 Task: In Heading Arial with underline. Font size of heading  '18'Font style of data Calibri. Font size of data  9Alignment of headline & data Align center. Fill color in heading,  RedFont color of data Black Apply border in Data No BorderIn the sheet  Budget Analysis Templatebook
Action: Mouse moved to (48, 134)
Screenshot: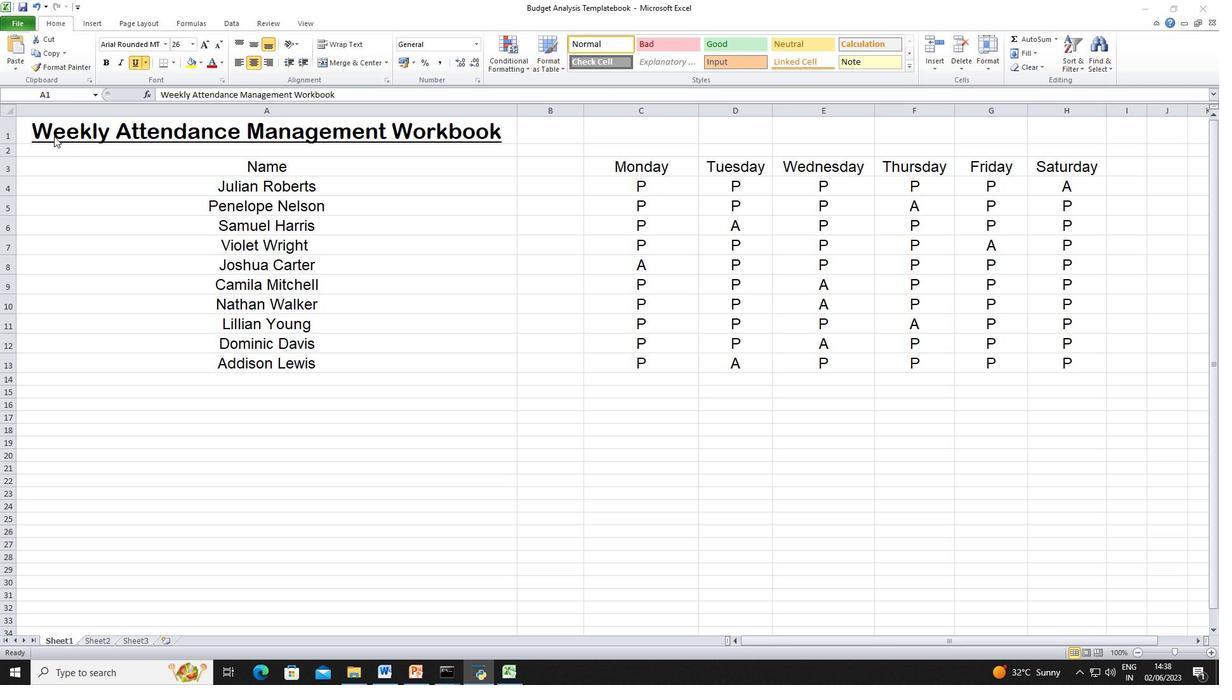 
Action: Mouse pressed left at (48, 134)
Screenshot: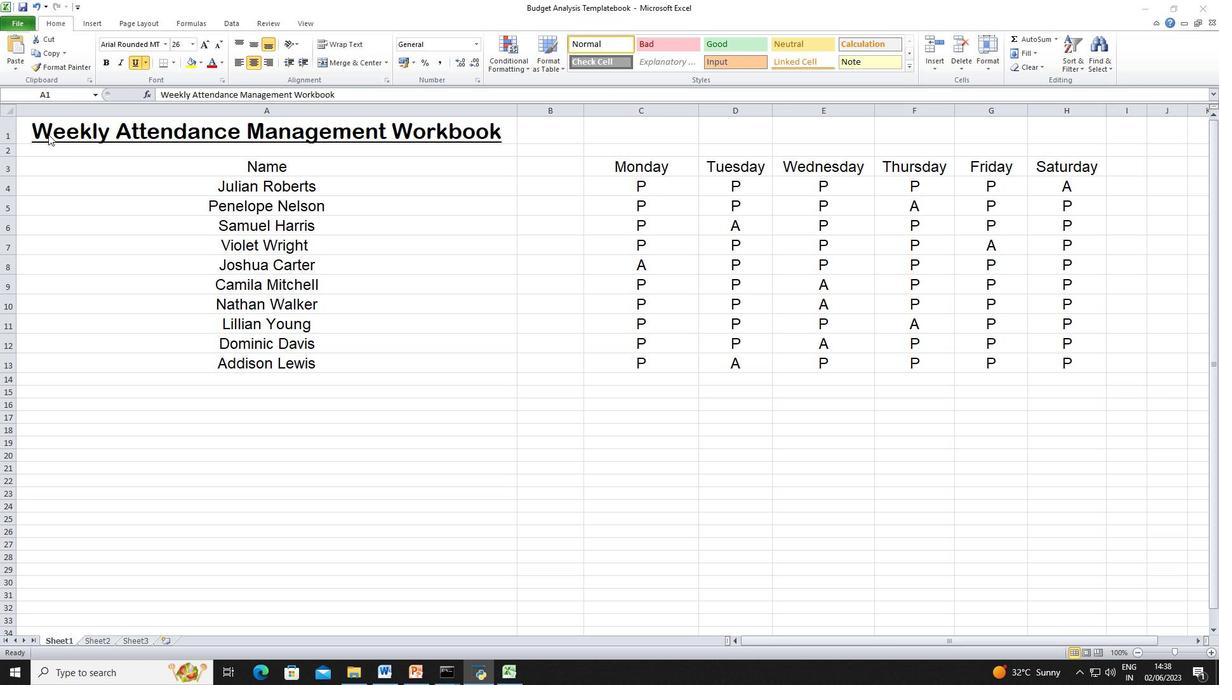 
Action: Mouse moved to (542, 130)
Screenshot: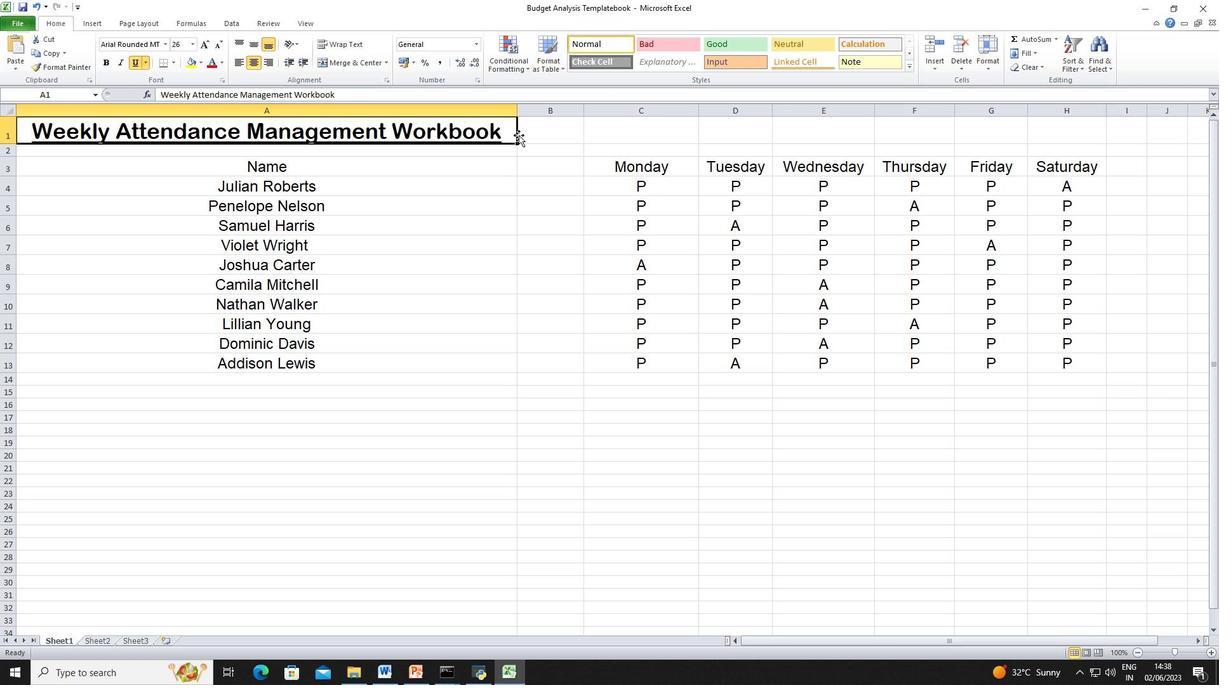 
Action: Mouse pressed left at (542, 130)
Screenshot: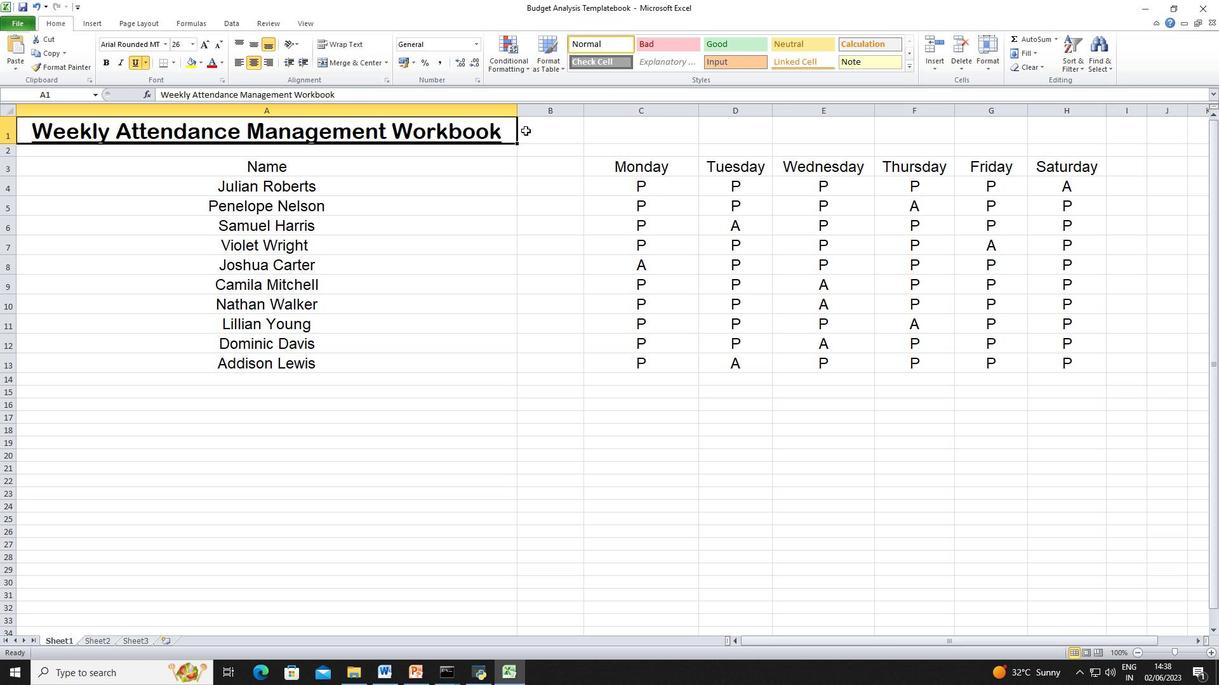 
Action: Mouse moved to (510, 133)
Screenshot: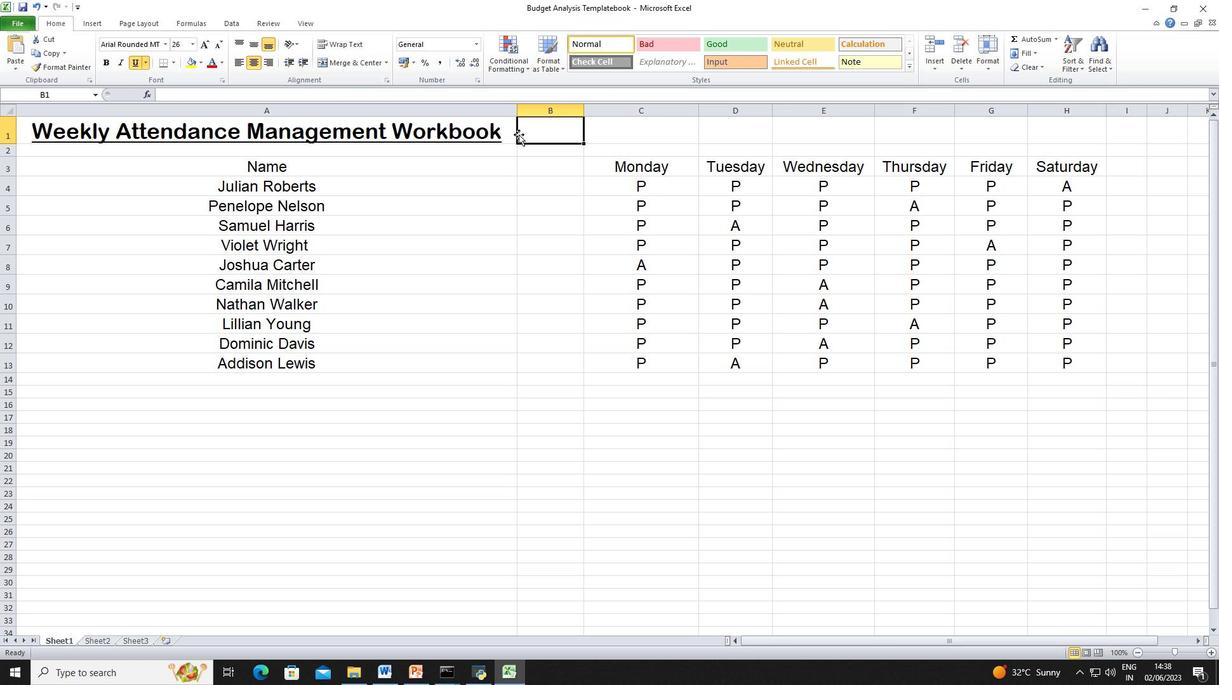 
Action: Mouse pressed left at (510, 133)
Screenshot: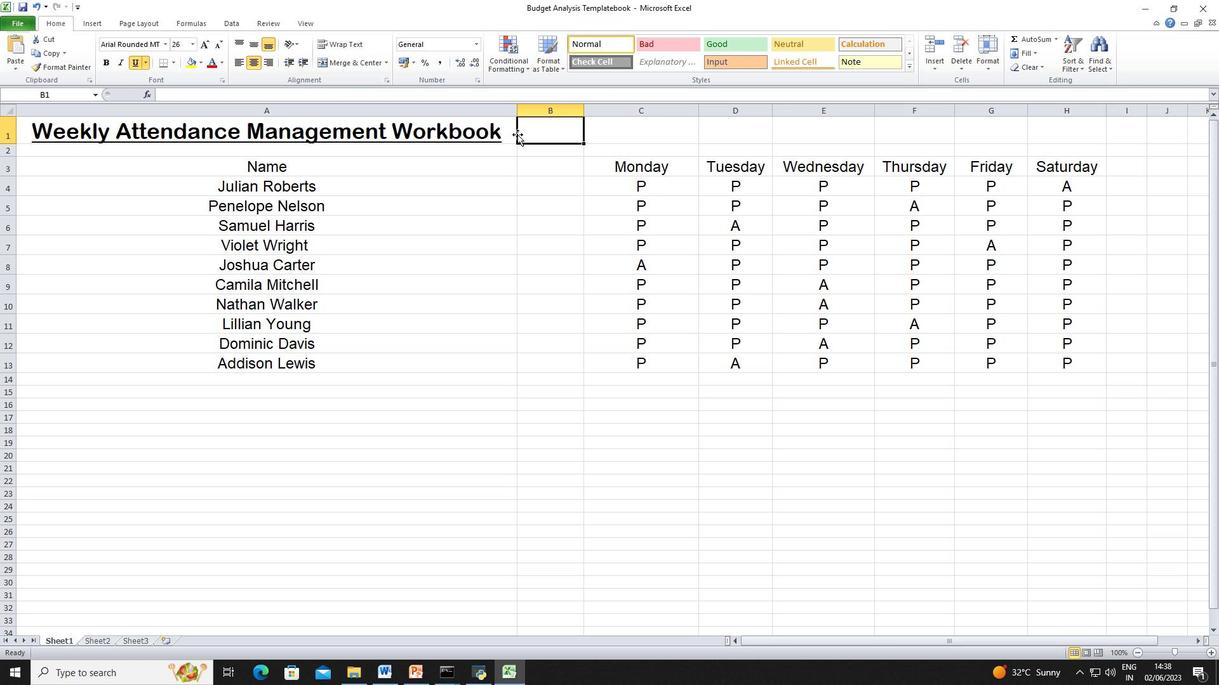 
Action: Mouse moved to (497, 131)
Screenshot: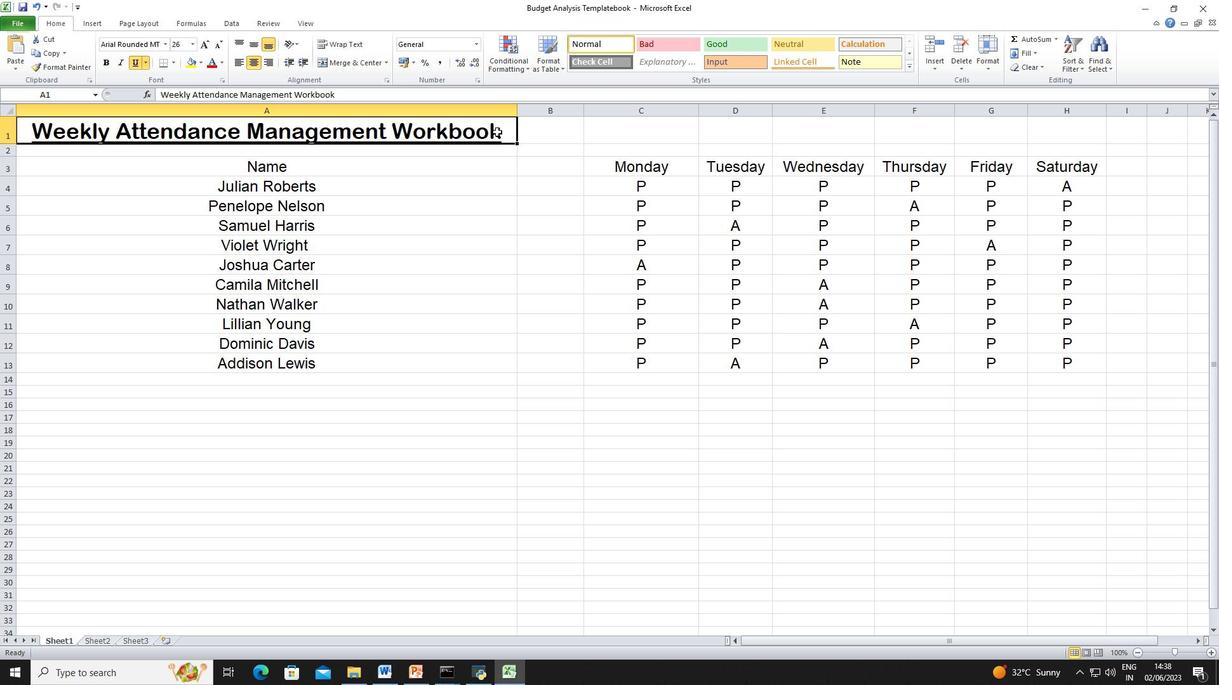 
Action: Mouse pressed left at (497, 131)
Screenshot: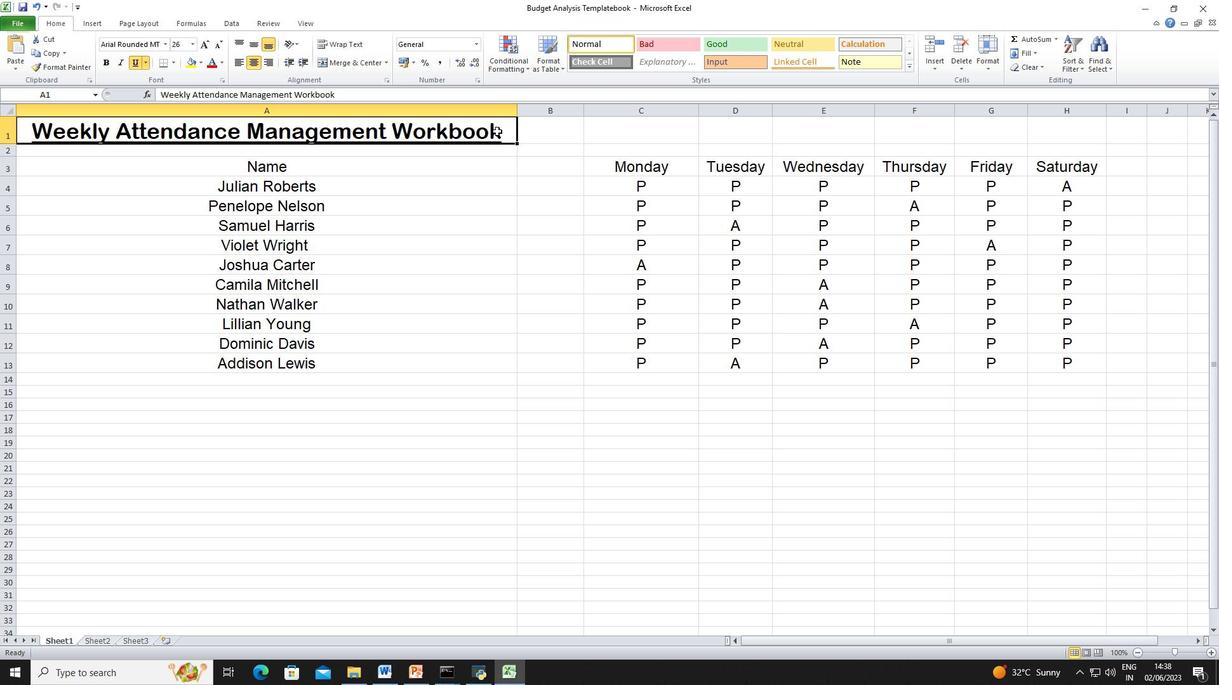 
Action: Mouse moved to (137, 63)
Screenshot: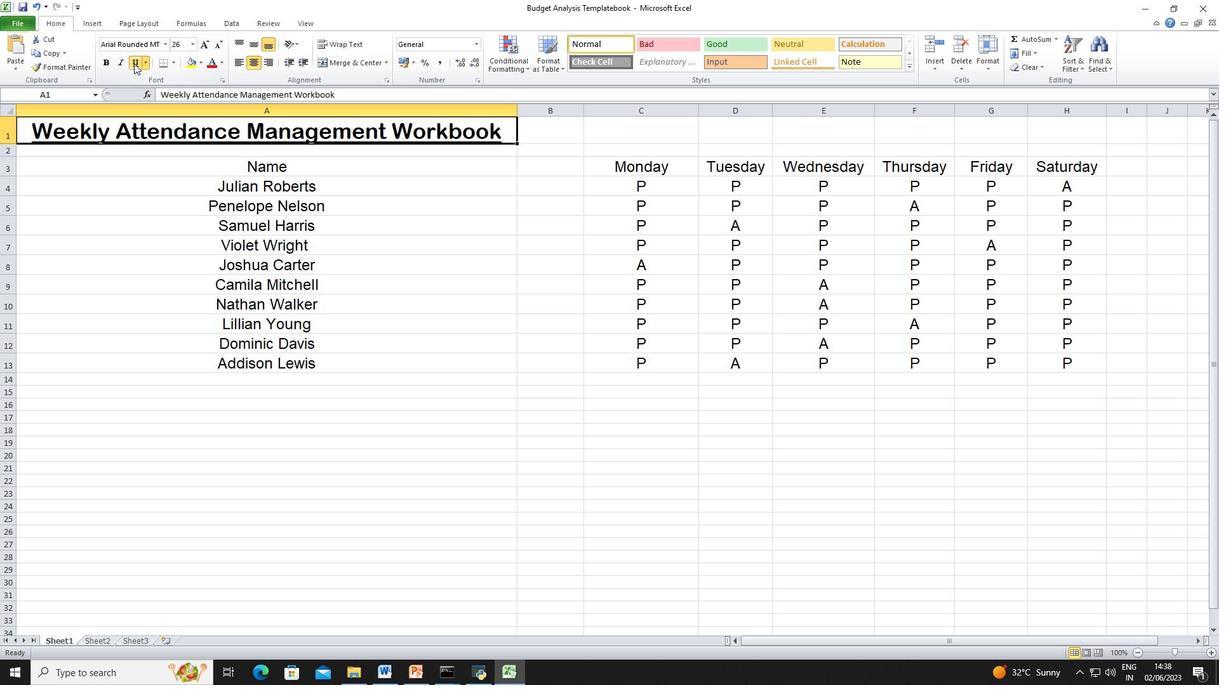 
Action: Mouse pressed left at (137, 63)
Screenshot: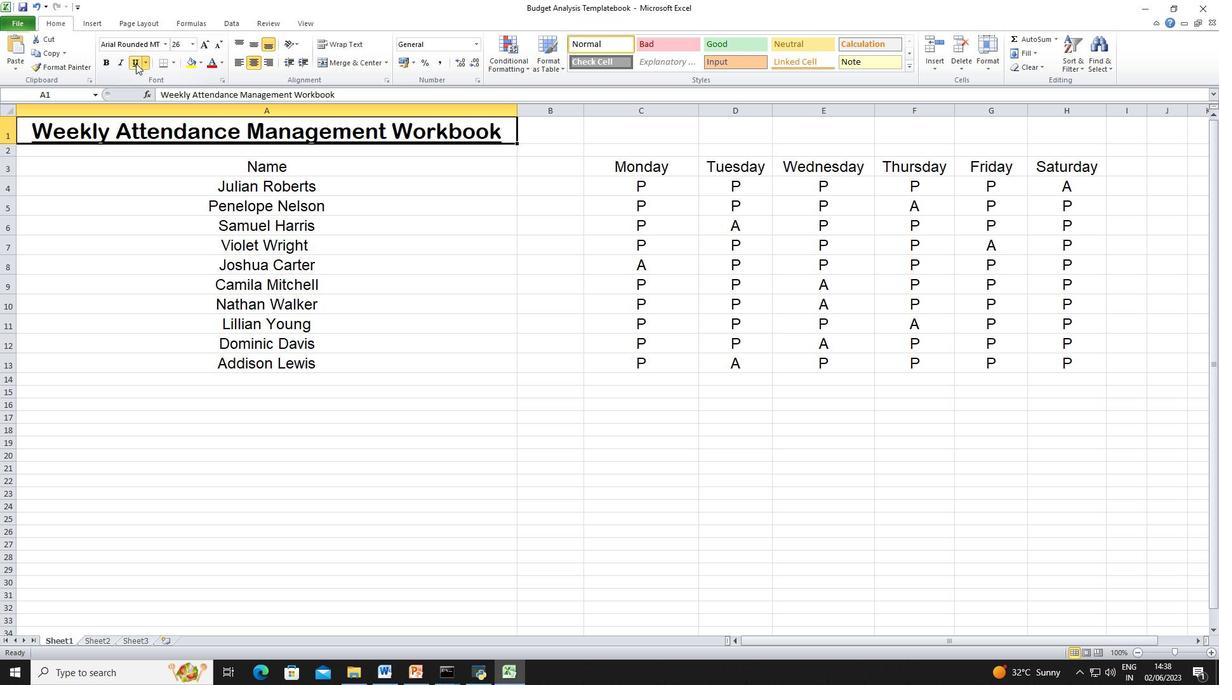 
Action: Mouse pressed left at (137, 63)
Screenshot: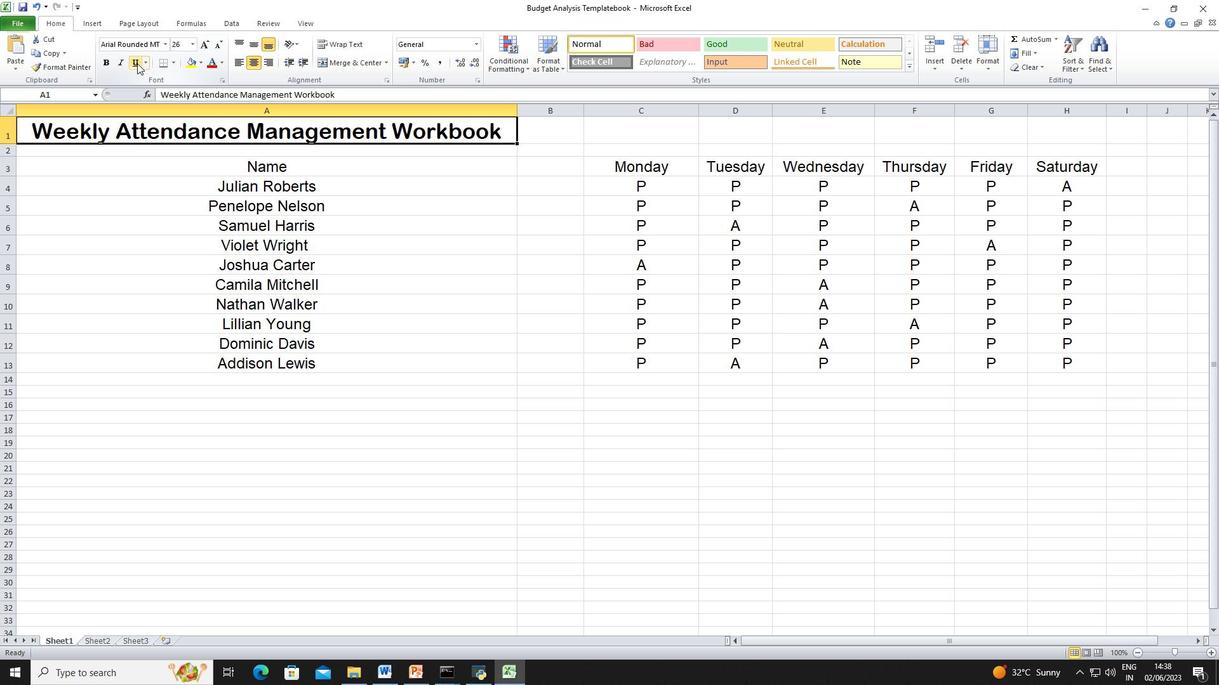
Action: Mouse moved to (195, 40)
Screenshot: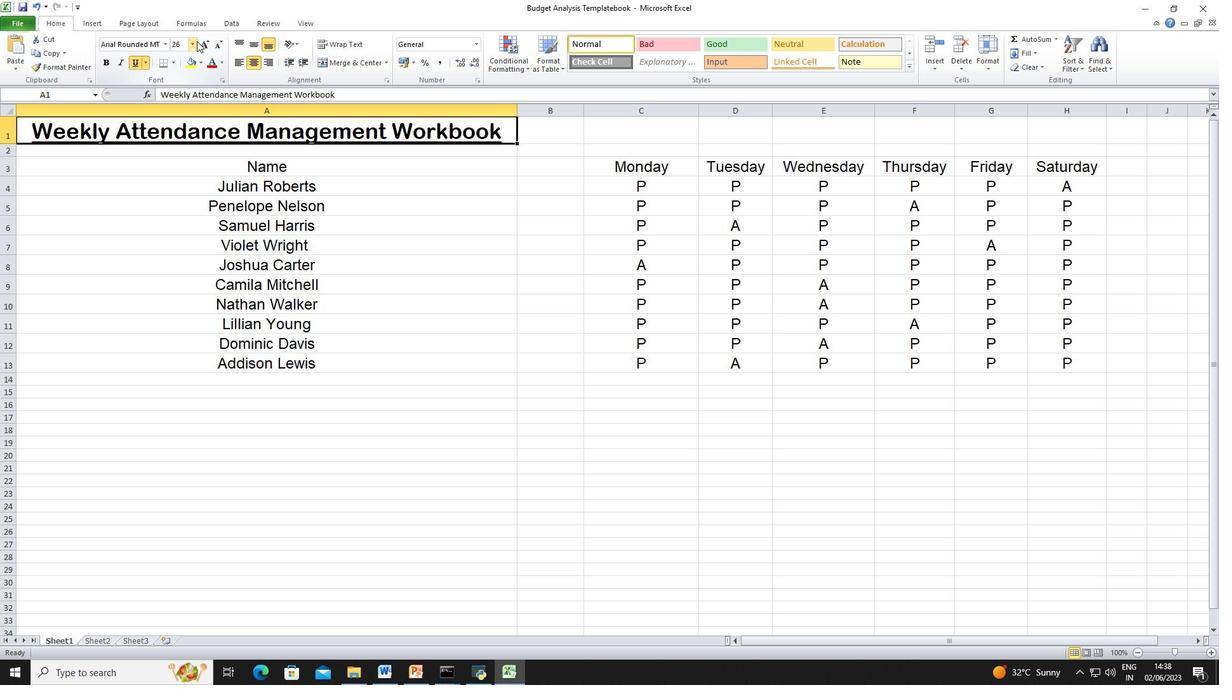 
Action: Mouse pressed left at (195, 40)
Screenshot: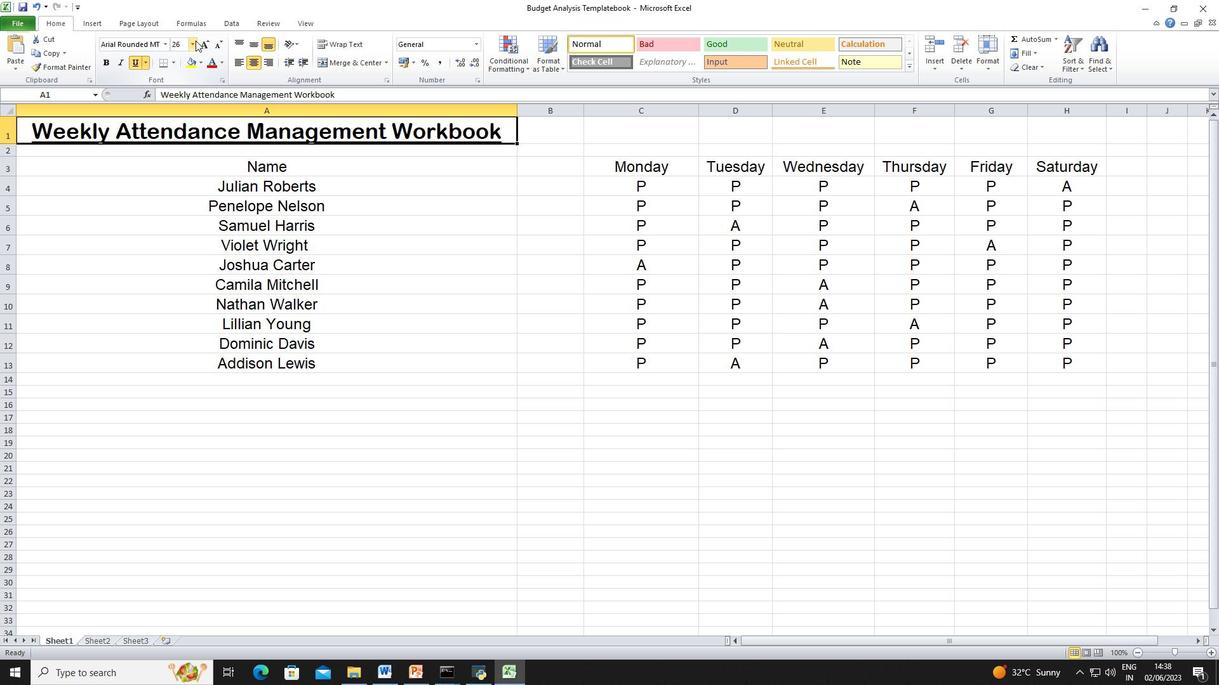 
Action: Mouse moved to (181, 132)
Screenshot: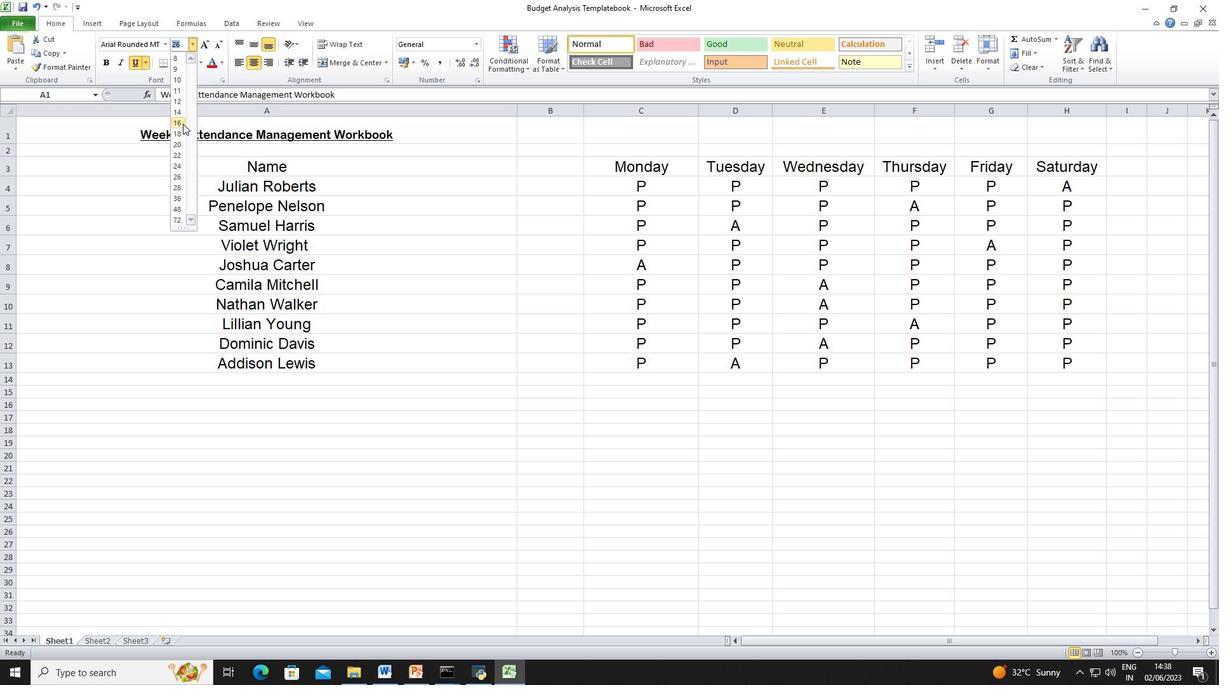 
Action: Mouse pressed left at (181, 132)
Screenshot: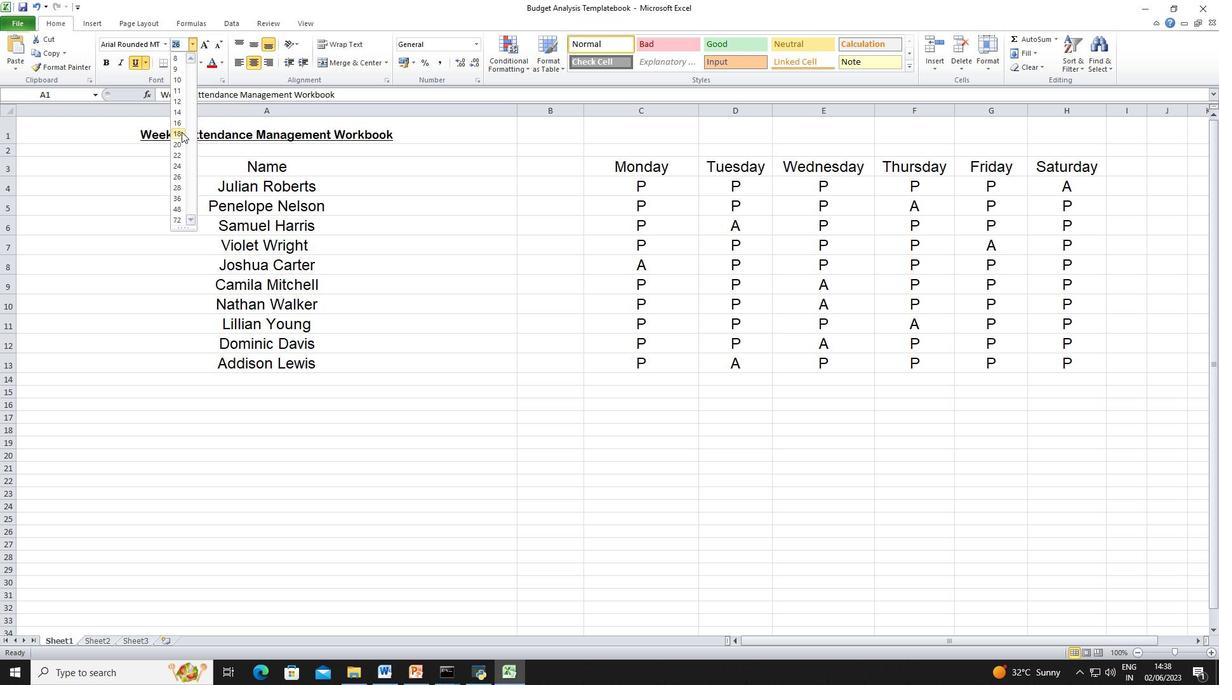 
Action: Mouse moved to (161, 42)
Screenshot: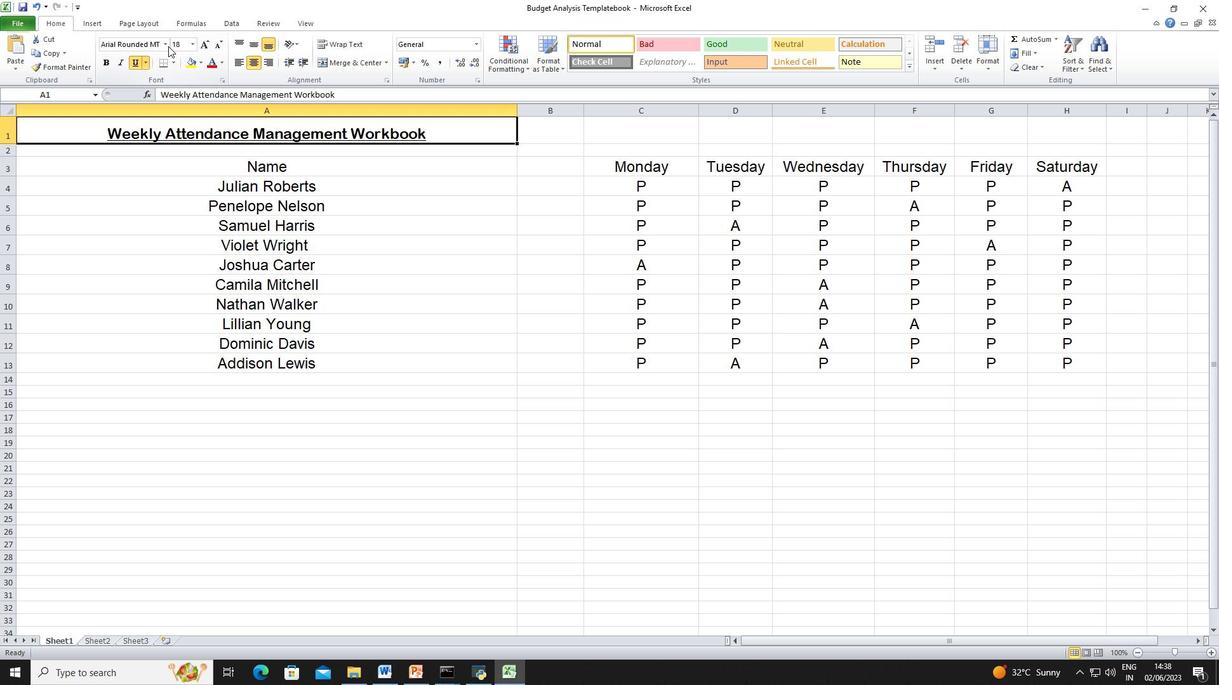 
Action: Mouse pressed left at (161, 42)
Screenshot: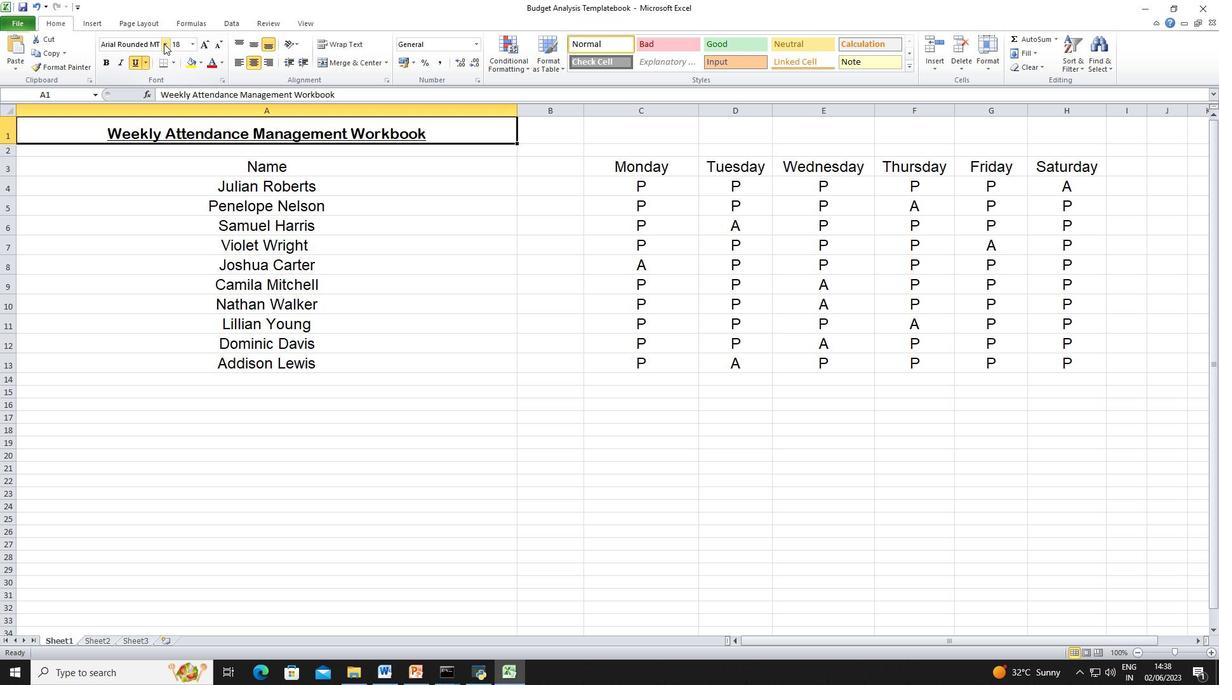 
Action: Mouse moved to (146, 89)
Screenshot: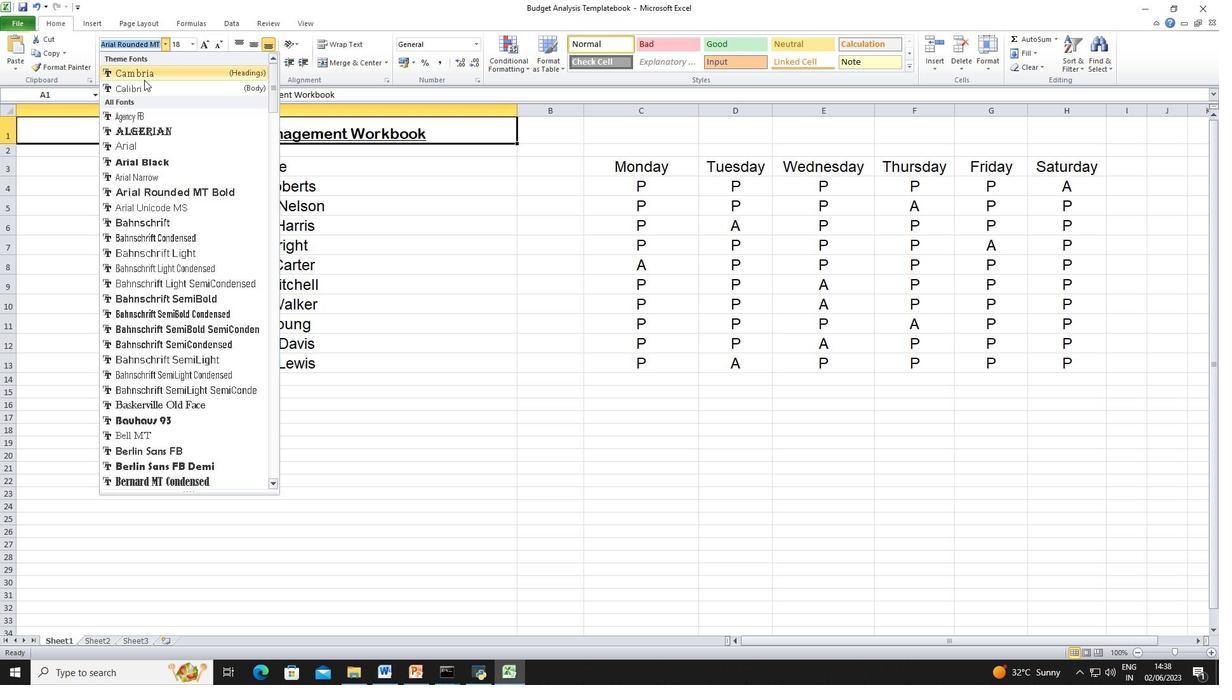 
Action: Mouse pressed left at (146, 89)
Screenshot: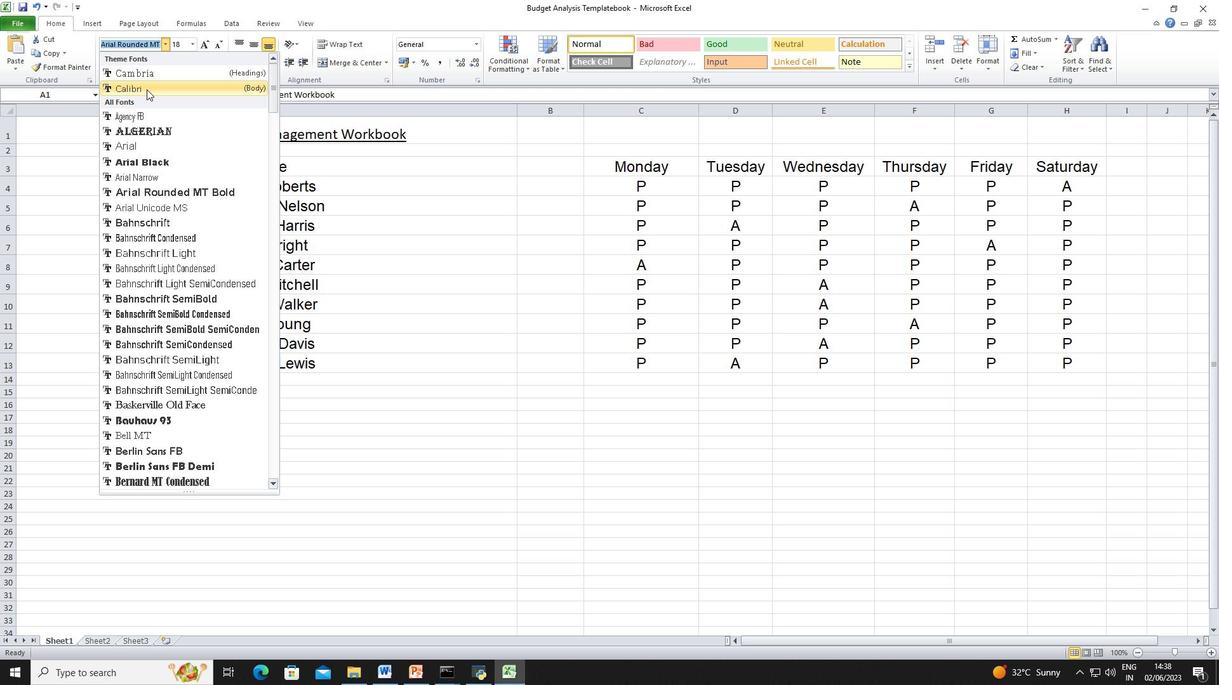 
Action: Mouse moved to (203, 168)
Screenshot: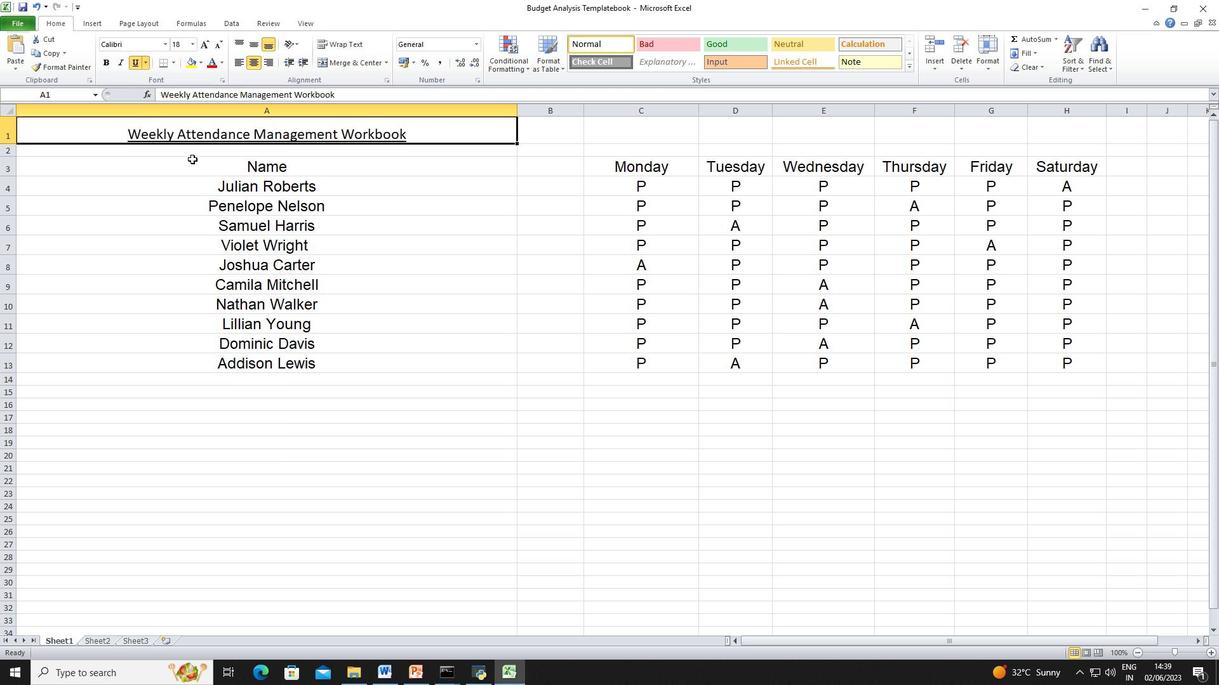 
Action: Mouse pressed left at (203, 168)
Screenshot: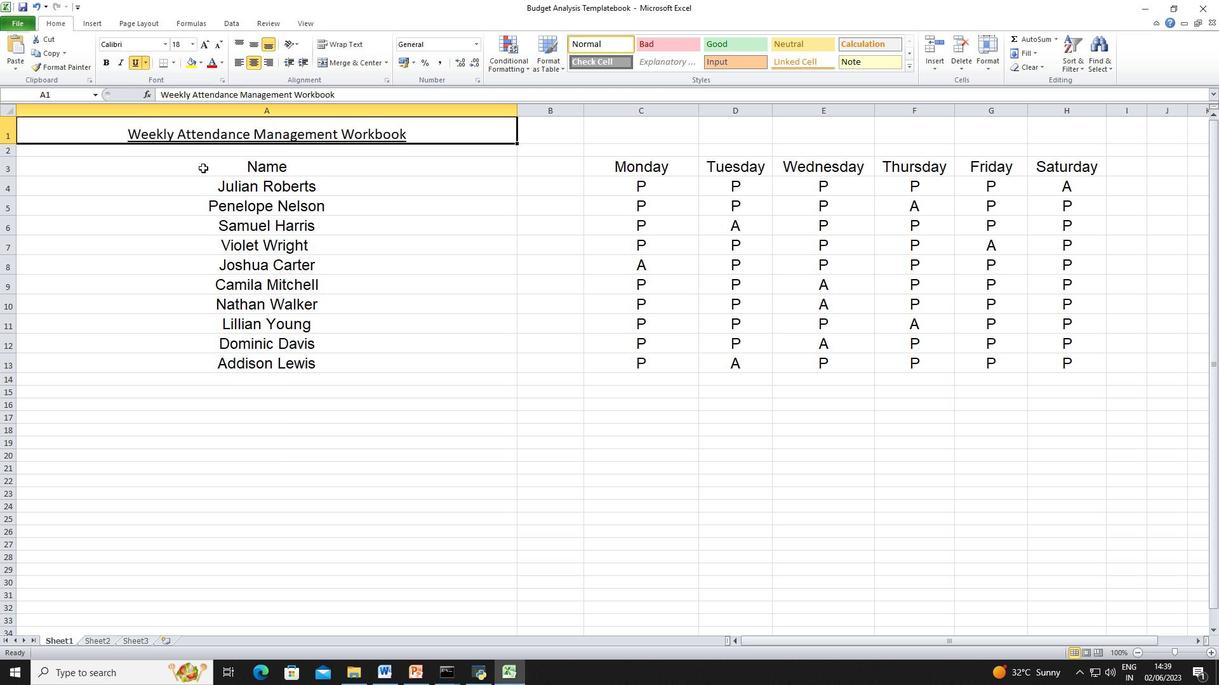 
Action: Mouse moved to (189, 49)
Screenshot: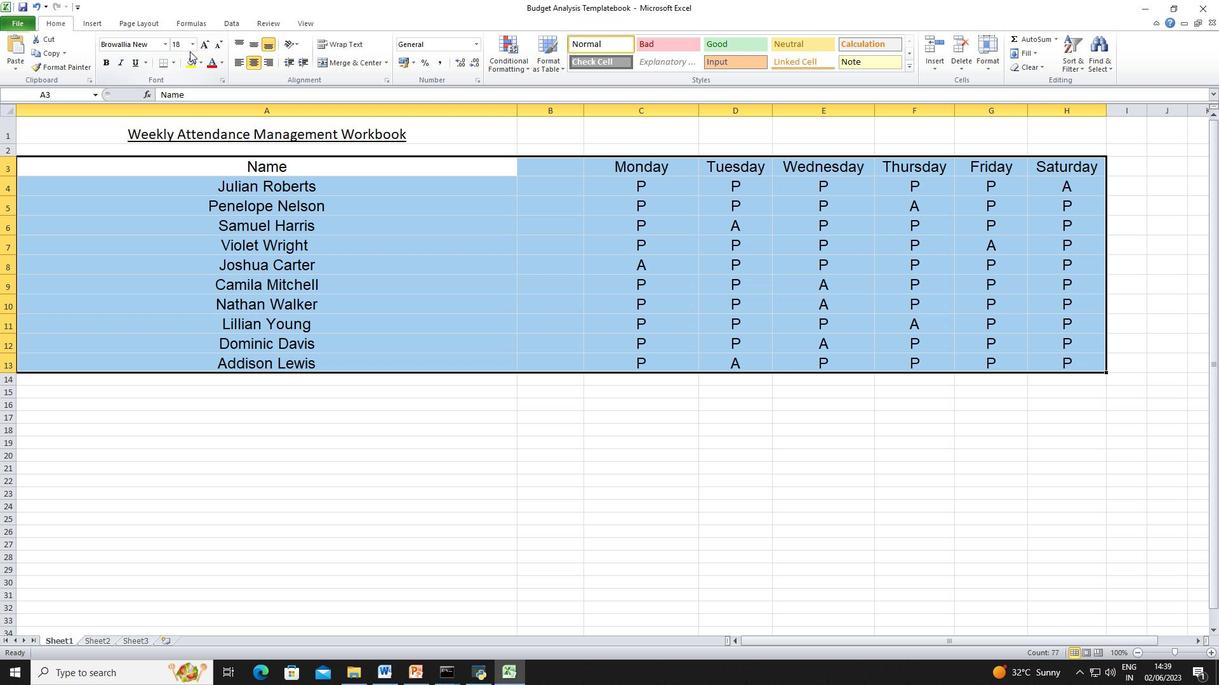 
Action: Mouse pressed left at (189, 49)
Screenshot: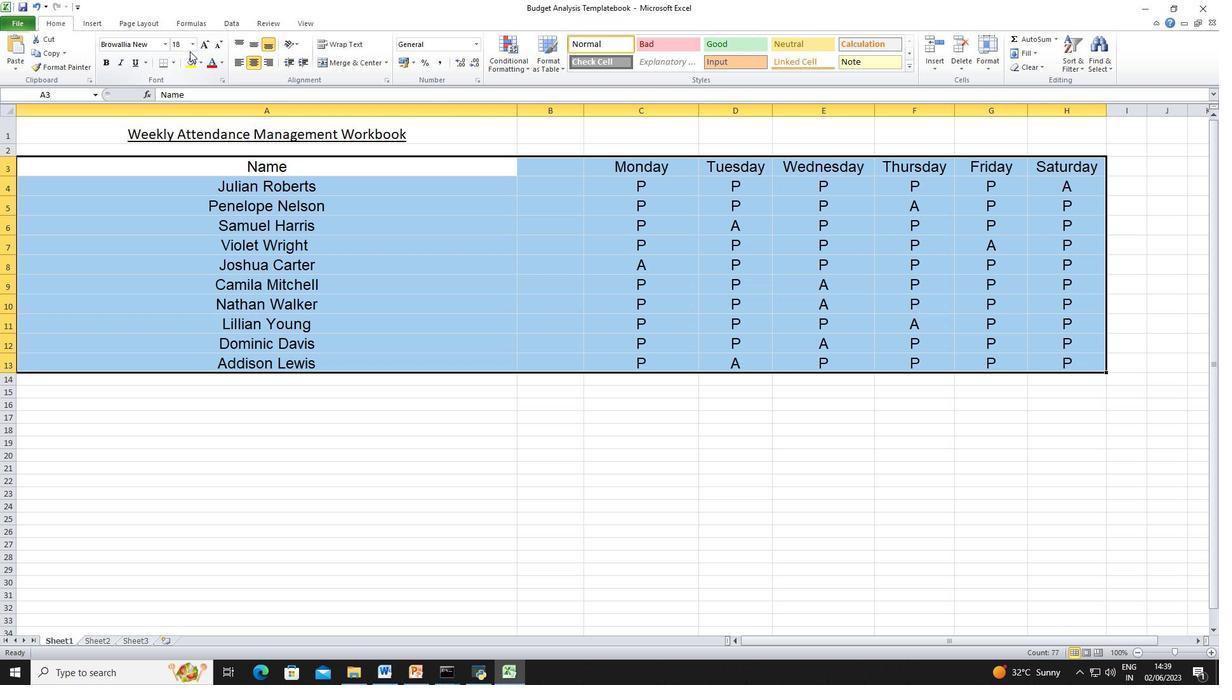 
Action: Mouse moved to (174, 72)
Screenshot: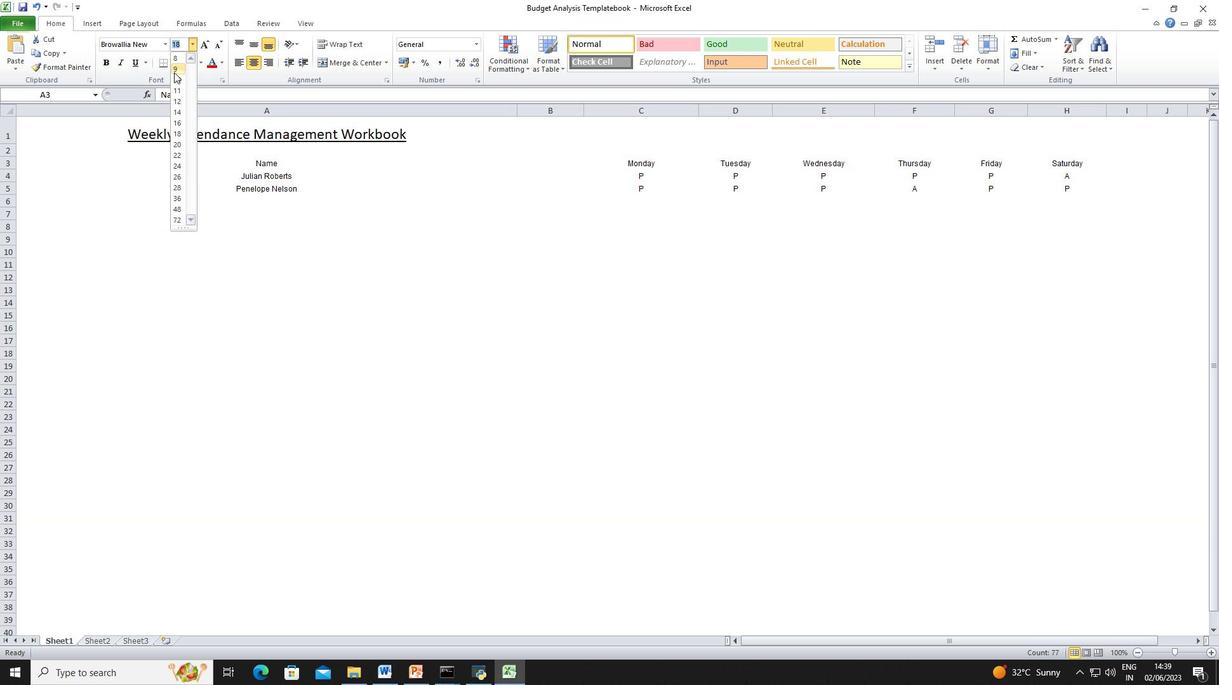
Action: Mouse pressed left at (174, 72)
Screenshot: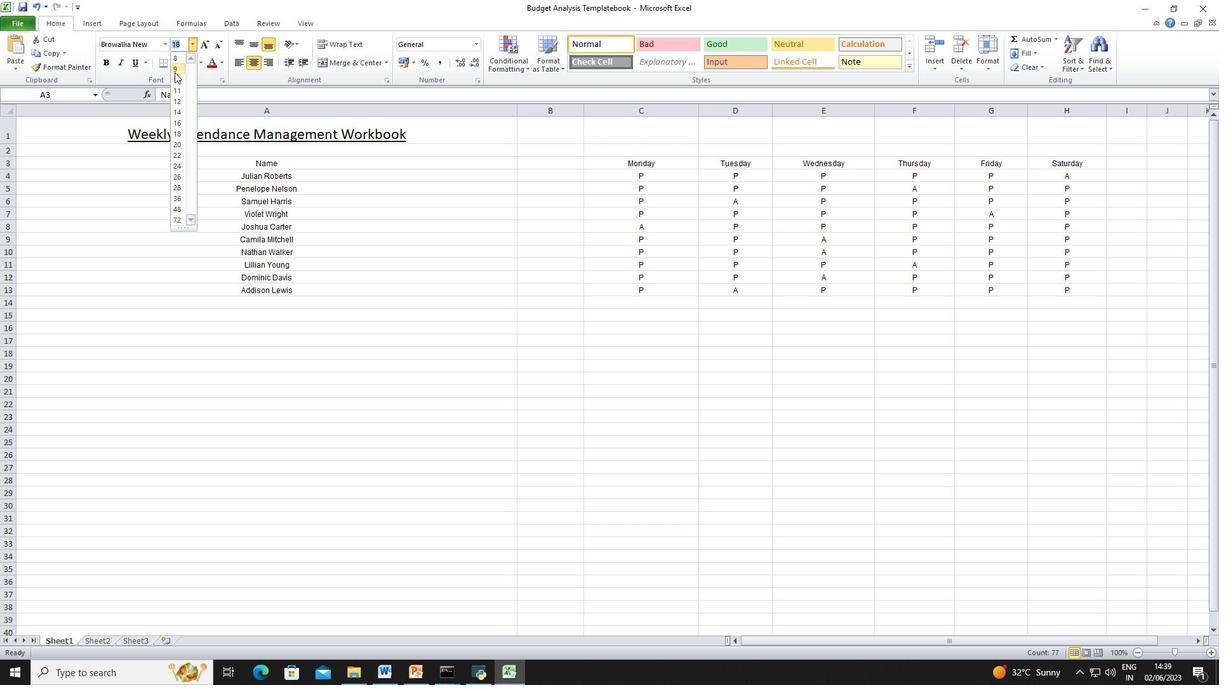 
Action: Mouse moved to (253, 61)
Screenshot: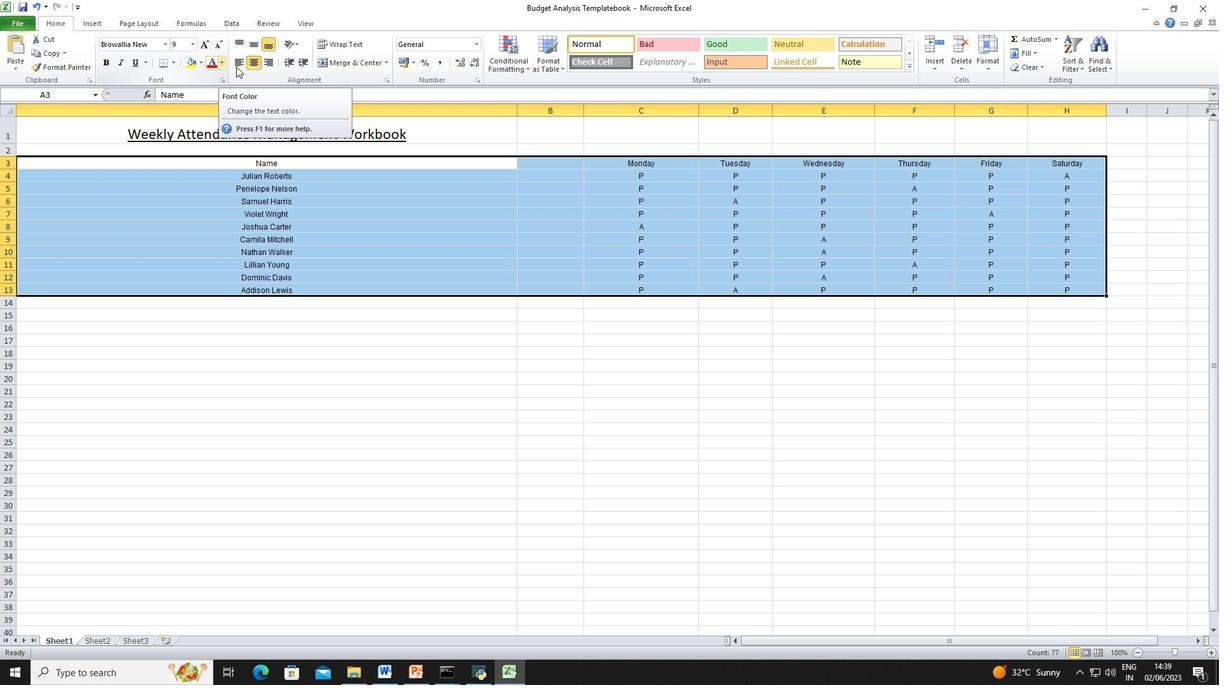 
Action: Mouse pressed left at (253, 61)
Screenshot: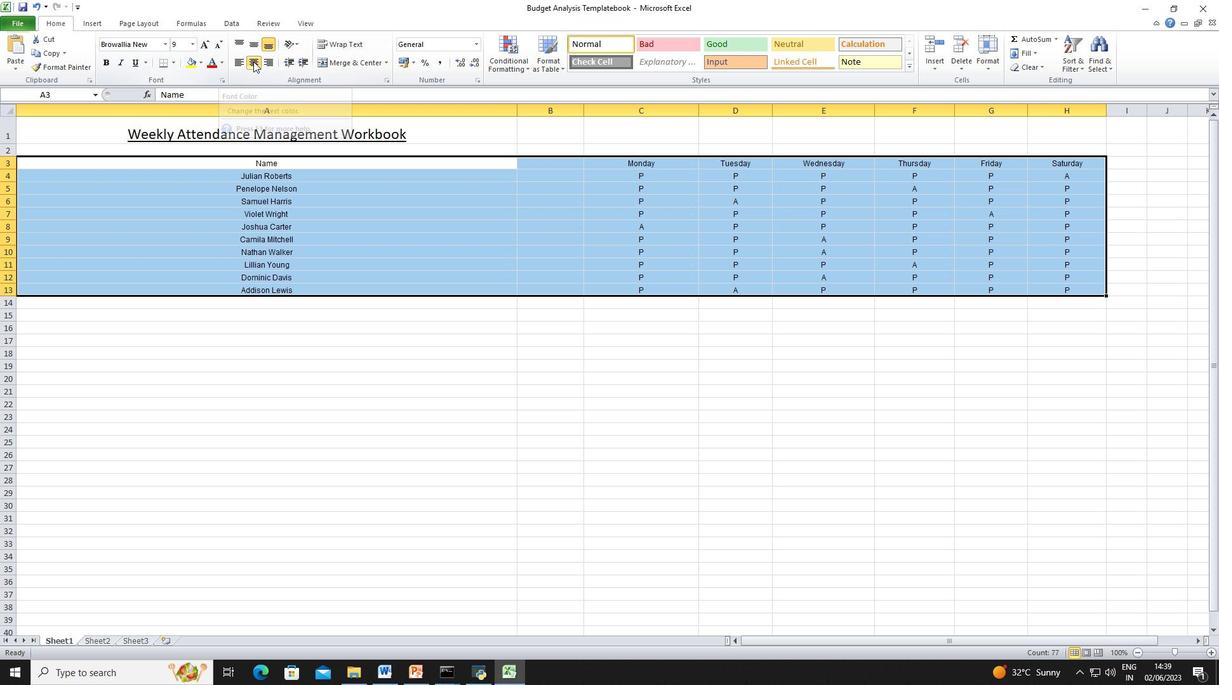 
Action: Mouse pressed left at (253, 61)
Screenshot: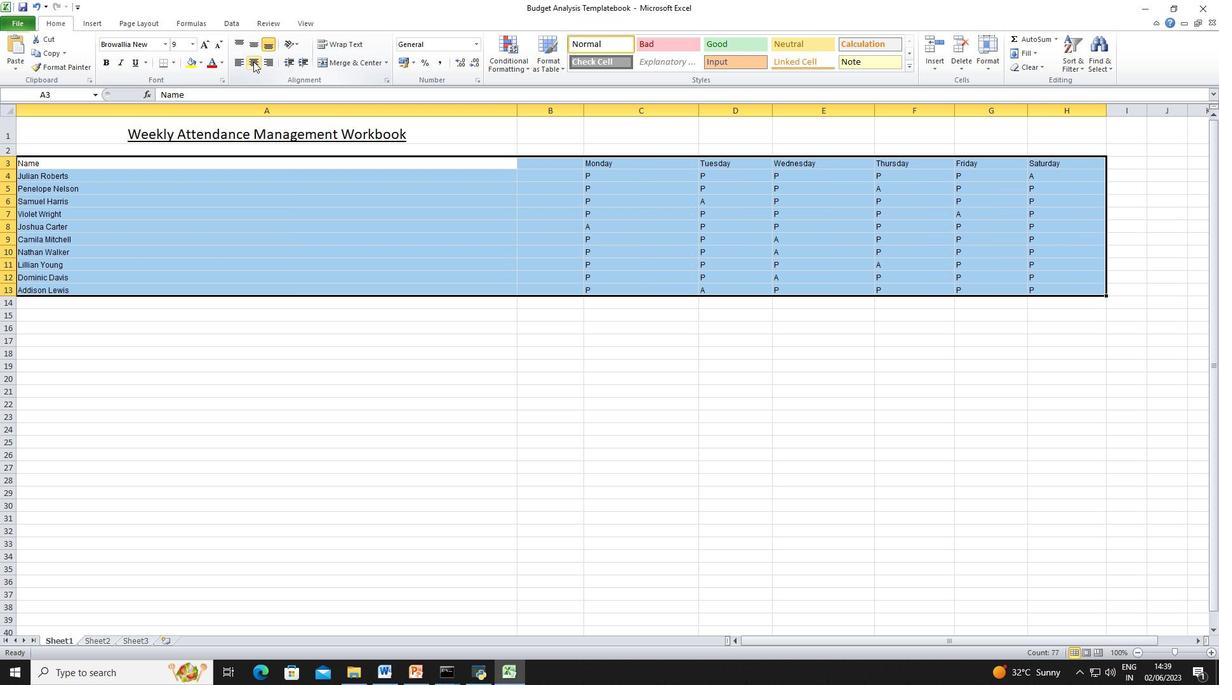
Action: Mouse moved to (90, 128)
Screenshot: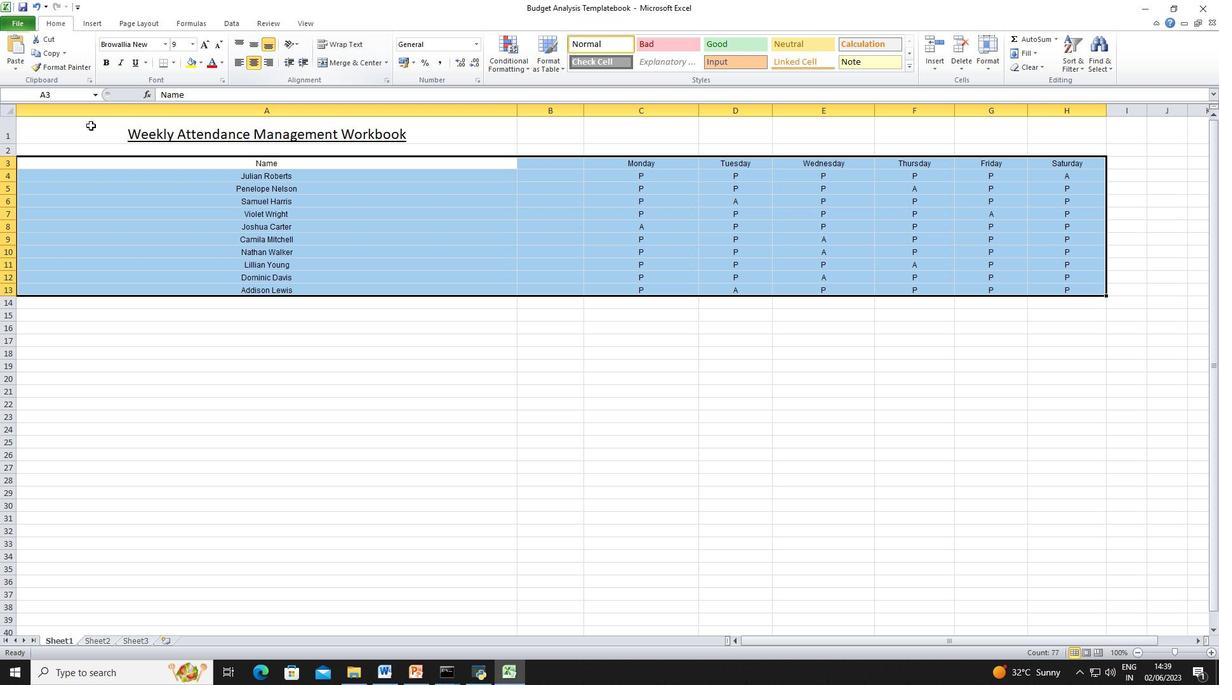 
Action: Mouse pressed left at (90, 128)
Screenshot: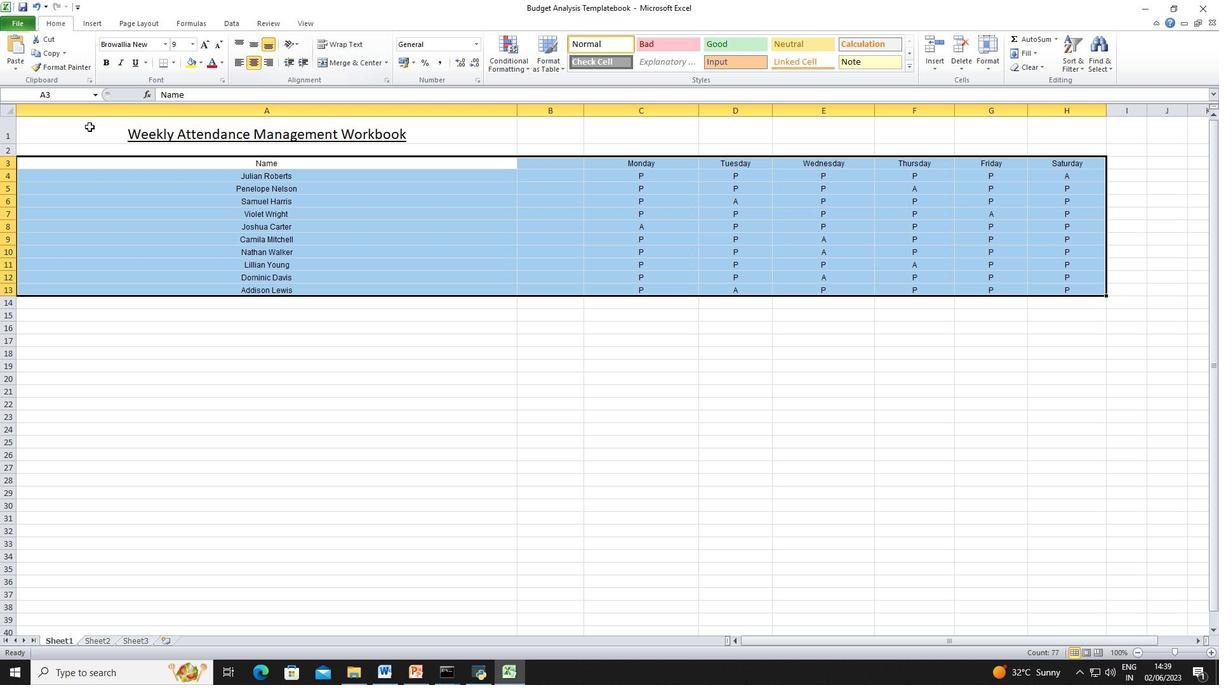 
Action: Mouse moved to (252, 63)
Screenshot: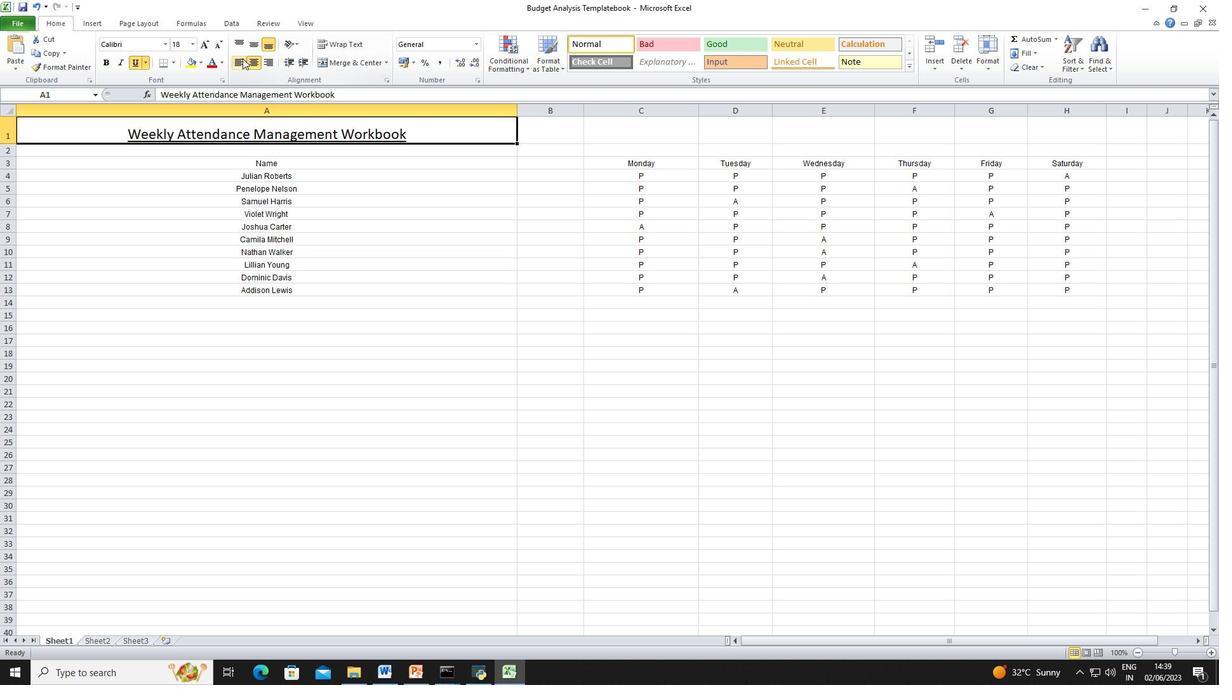 
Action: Mouse pressed left at (252, 63)
Screenshot: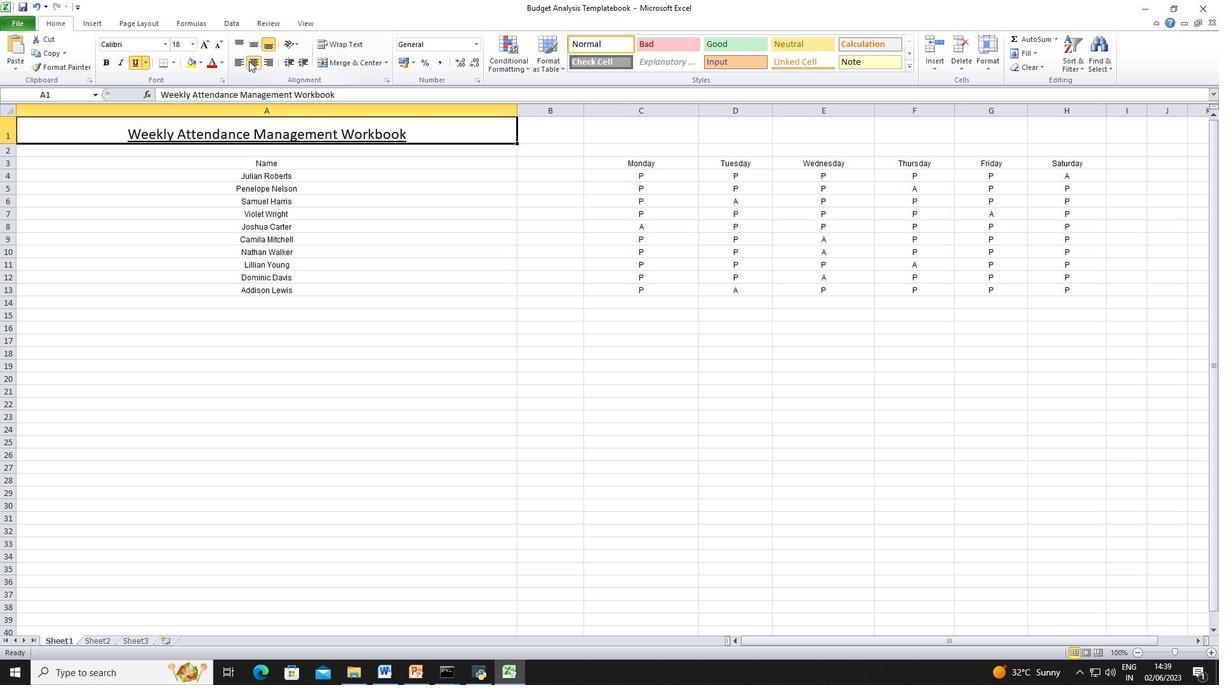 
Action: Mouse pressed left at (252, 63)
Screenshot: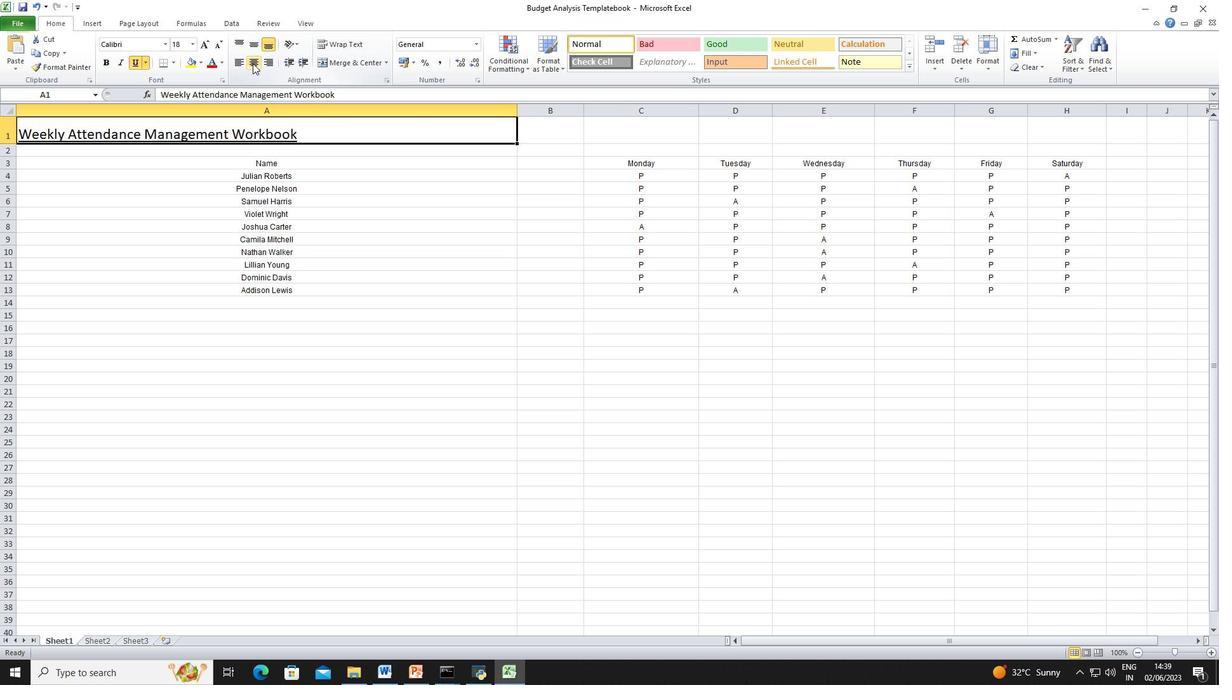 
Action: Mouse moved to (222, 64)
Screenshot: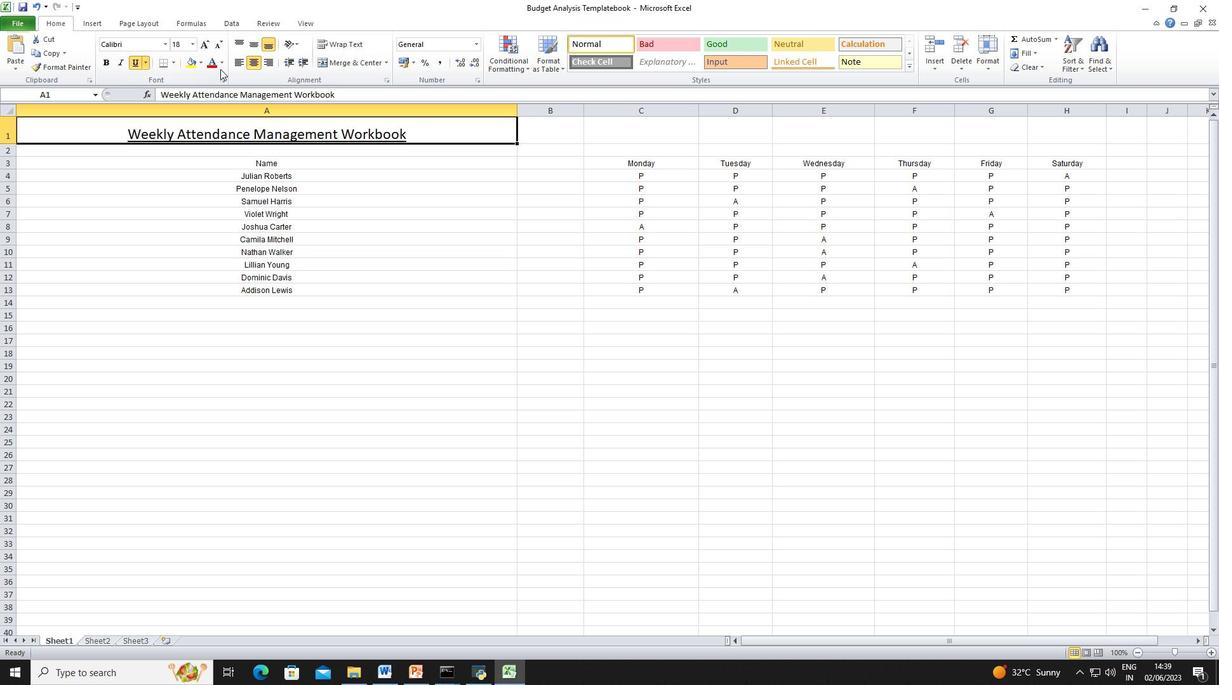 
Action: Mouse pressed left at (222, 64)
Screenshot: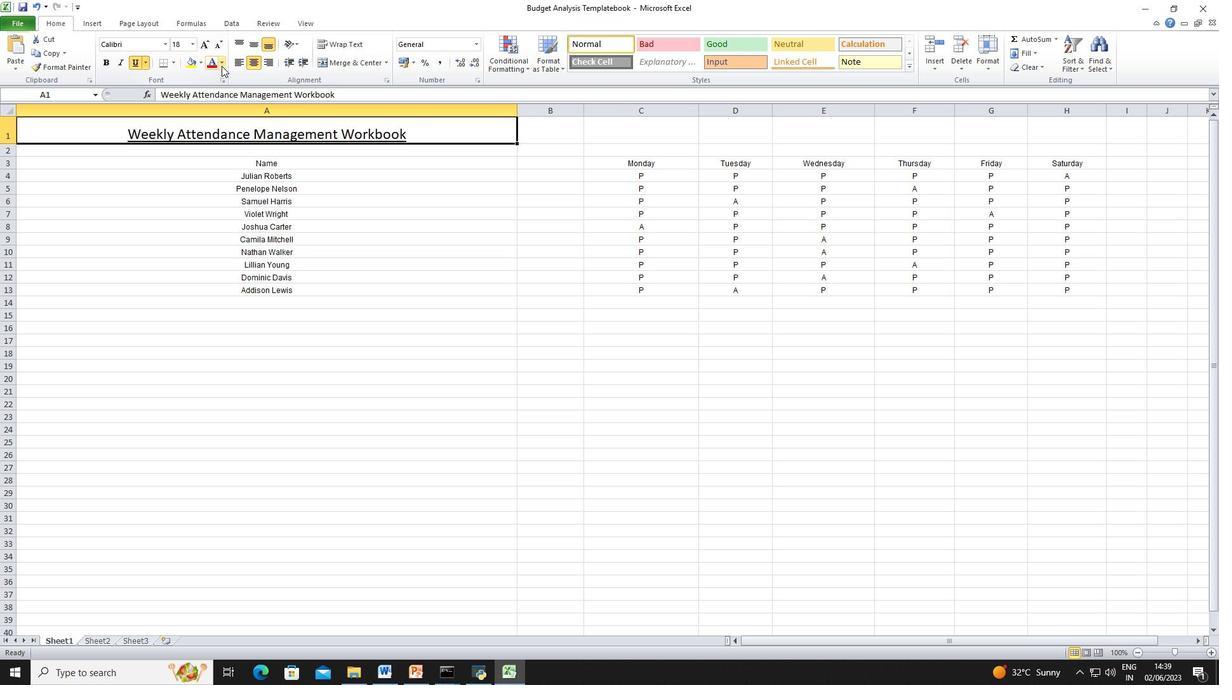 
Action: Mouse moved to (220, 168)
Screenshot: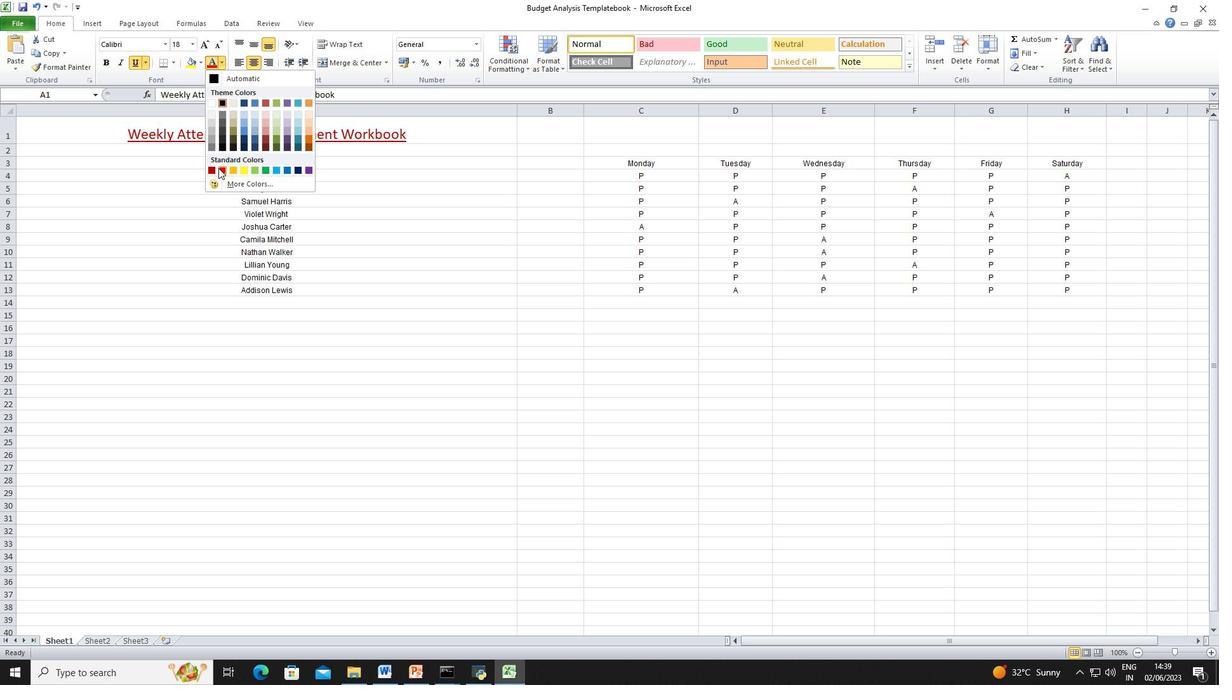 
Action: Mouse pressed left at (220, 168)
Screenshot: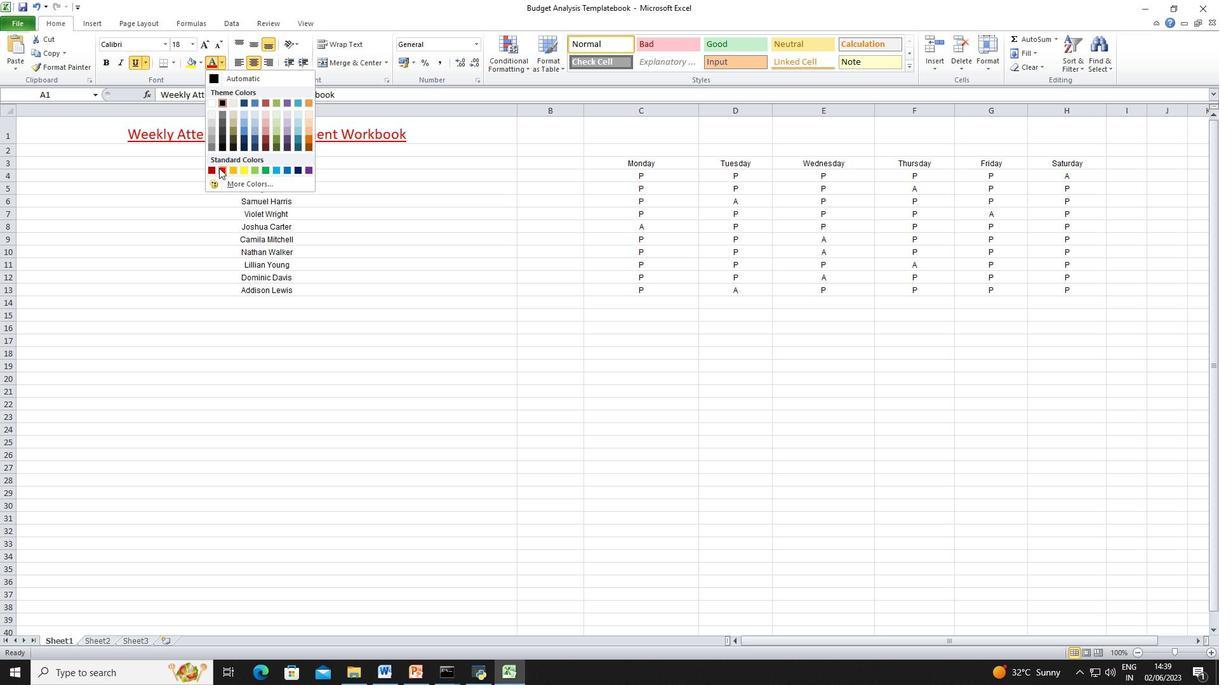 
Action: Mouse moved to (225, 164)
Screenshot: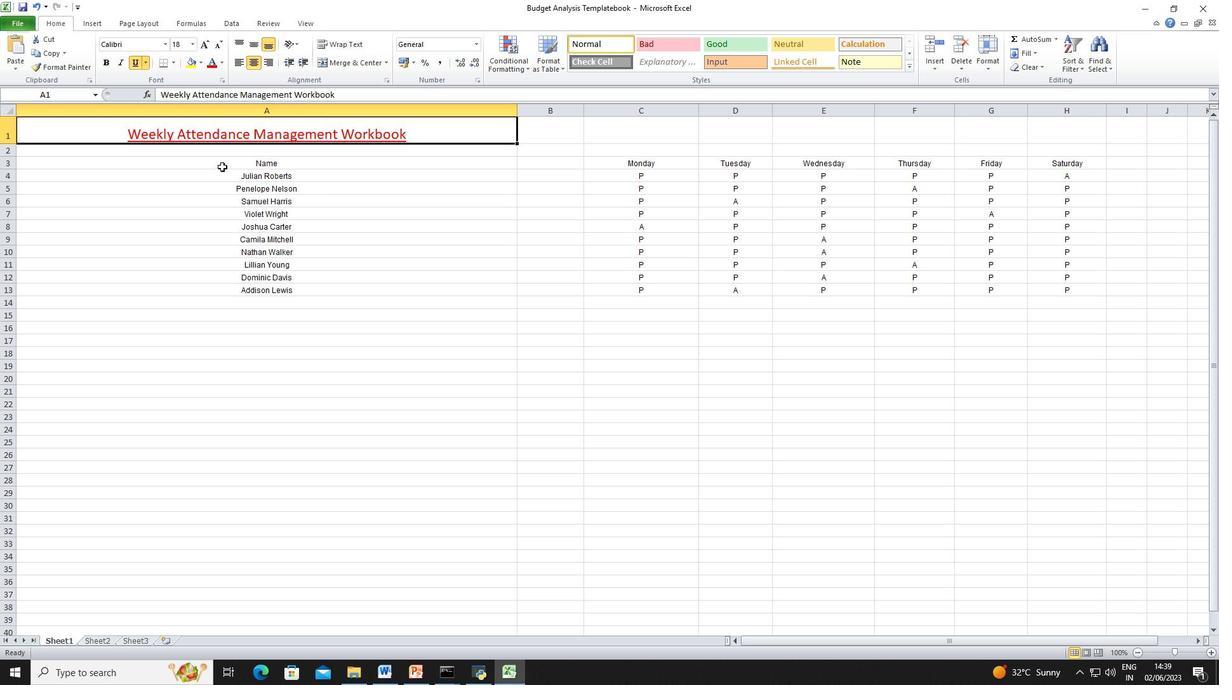 
Action: Mouse pressed left at (225, 164)
Screenshot: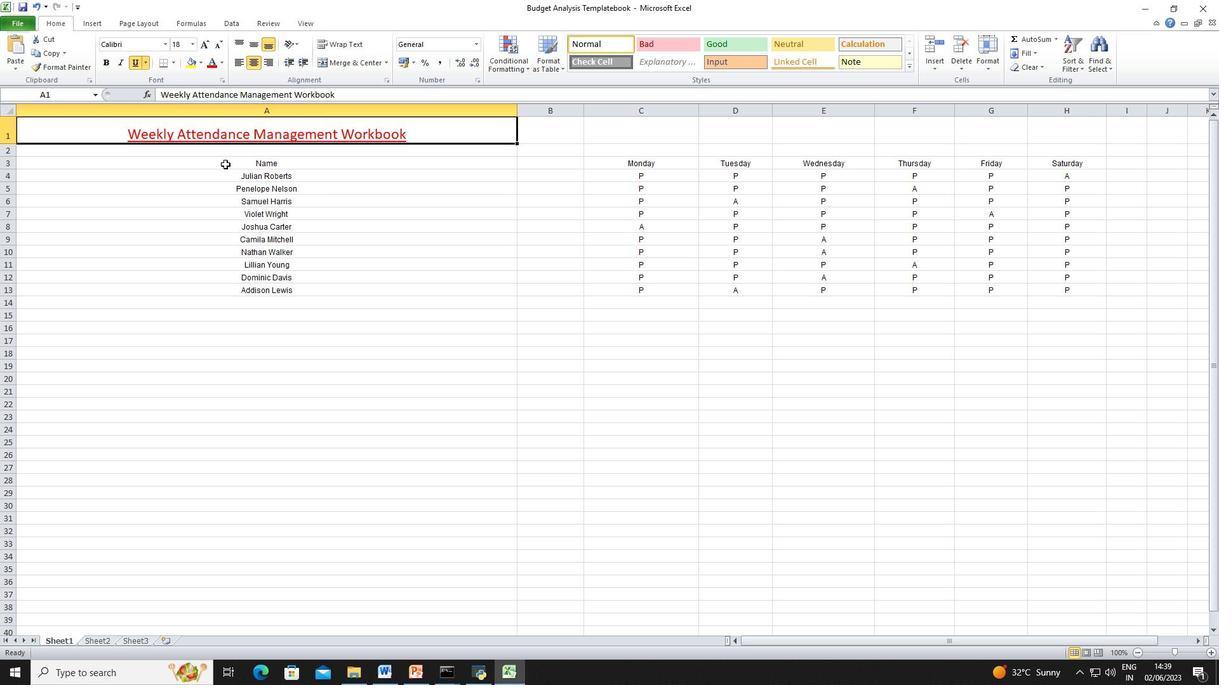 
Action: Mouse moved to (219, 60)
Screenshot: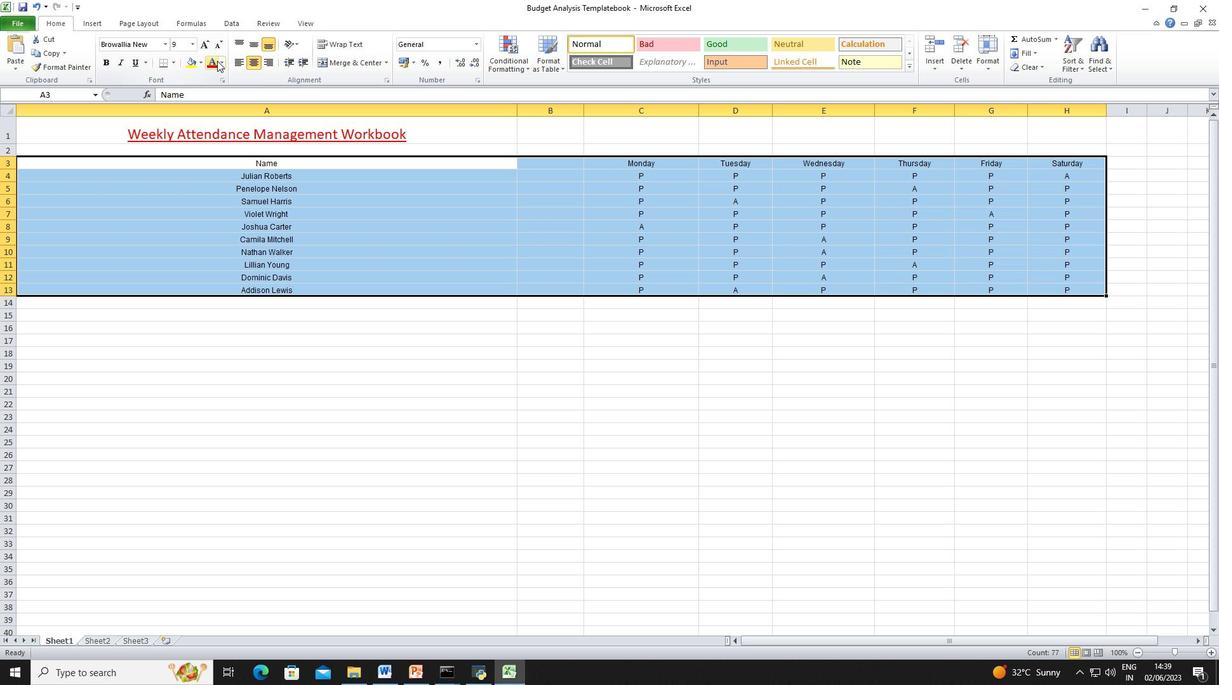 
Action: Mouse pressed left at (219, 60)
Screenshot: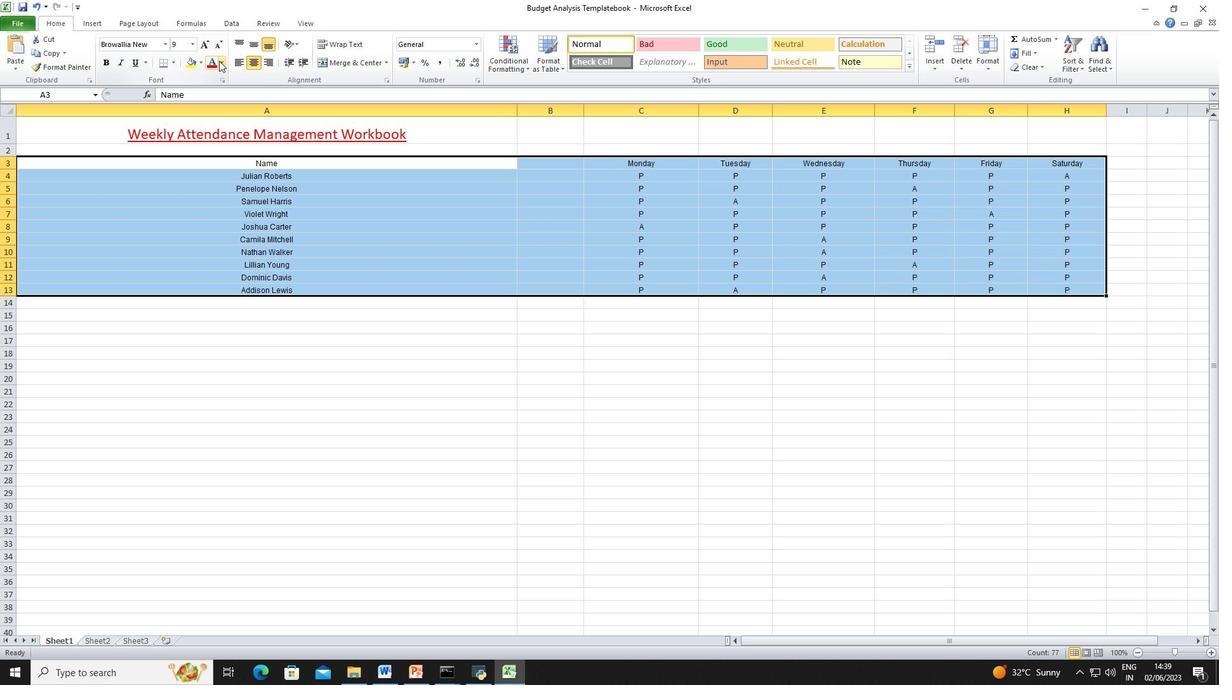 
Action: Mouse moved to (221, 102)
Screenshot: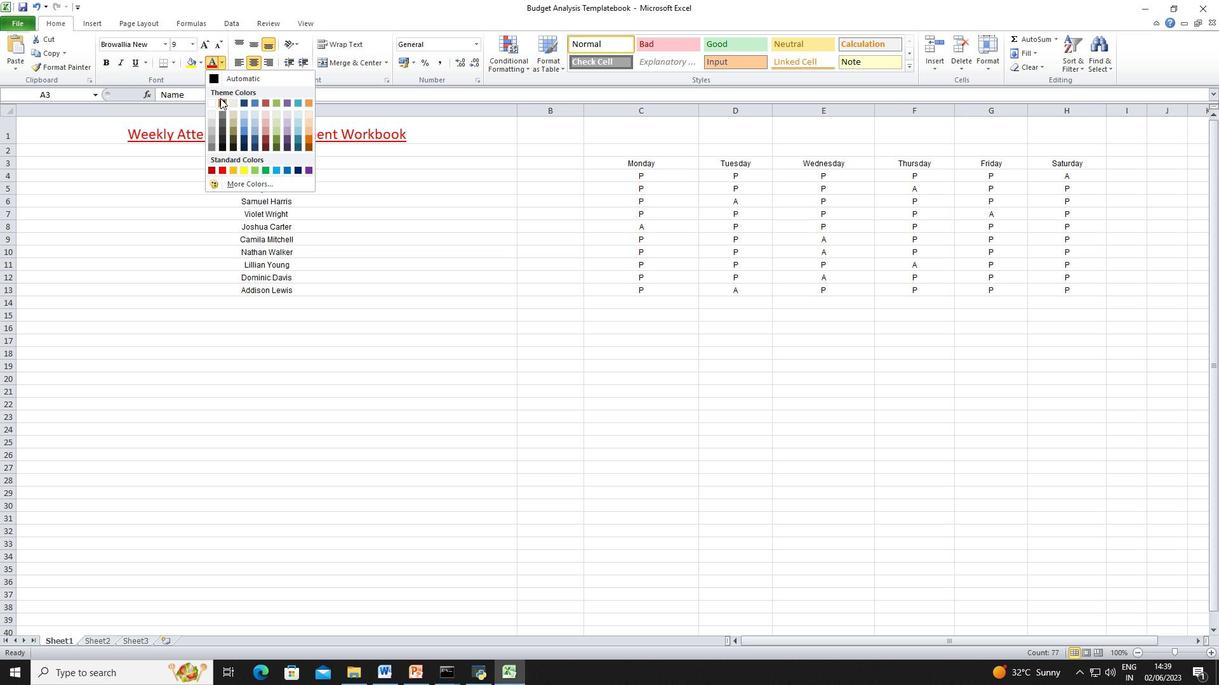 
Action: Mouse pressed left at (221, 102)
Screenshot: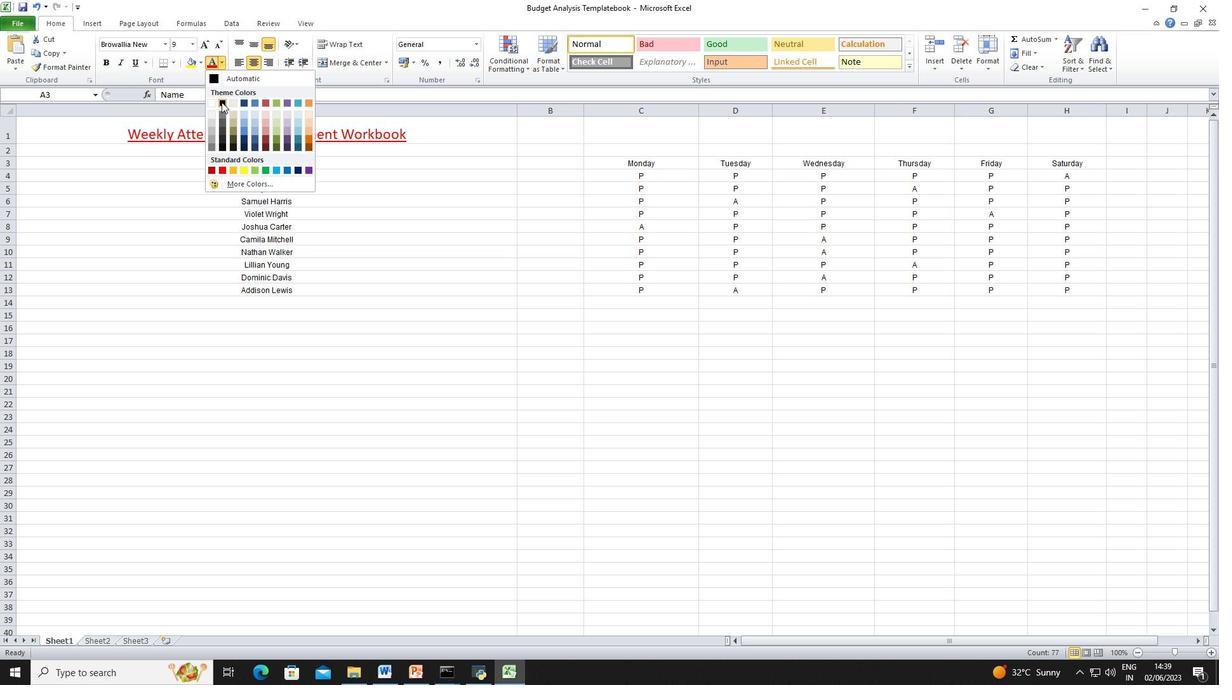 
Action: Mouse moved to (290, 356)
Screenshot: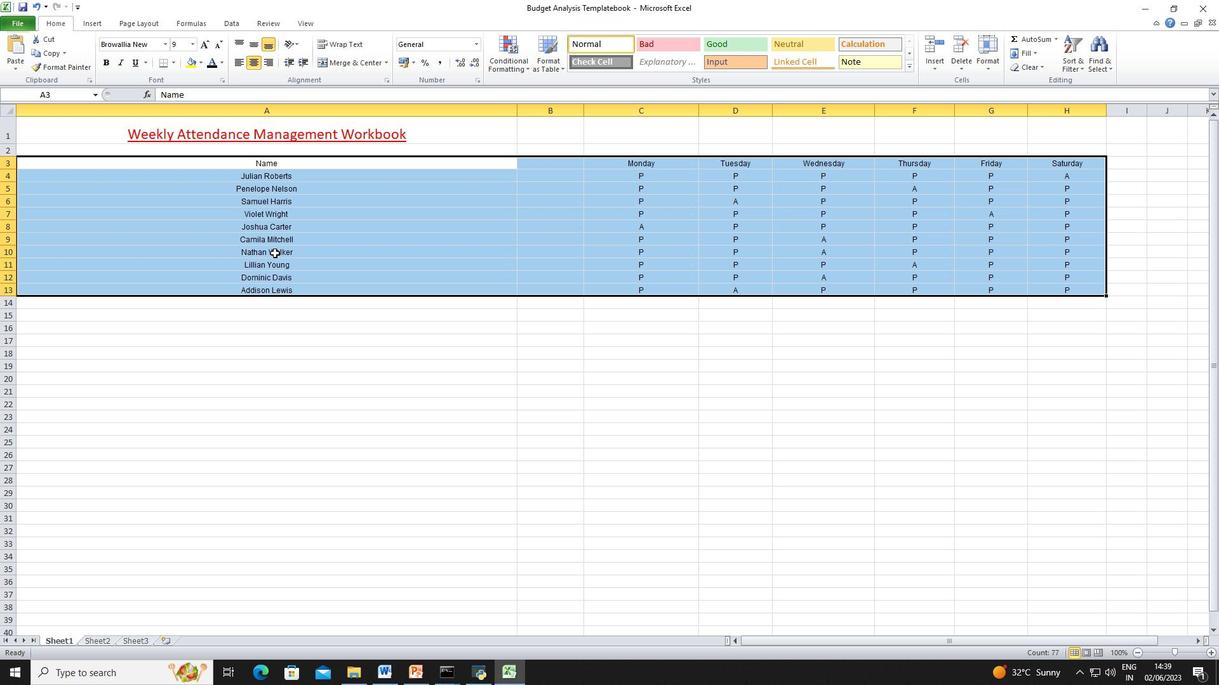 
Action: Mouse pressed left at (290, 356)
Screenshot: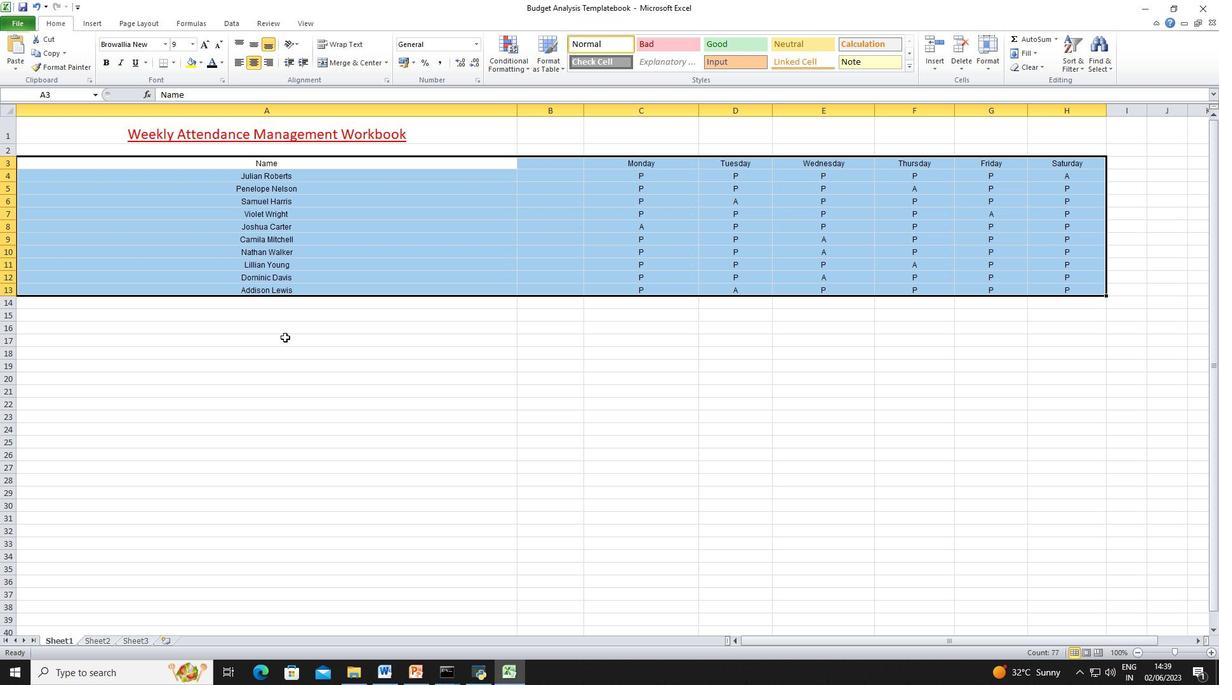 
Action: Mouse moved to (181, 167)
Screenshot: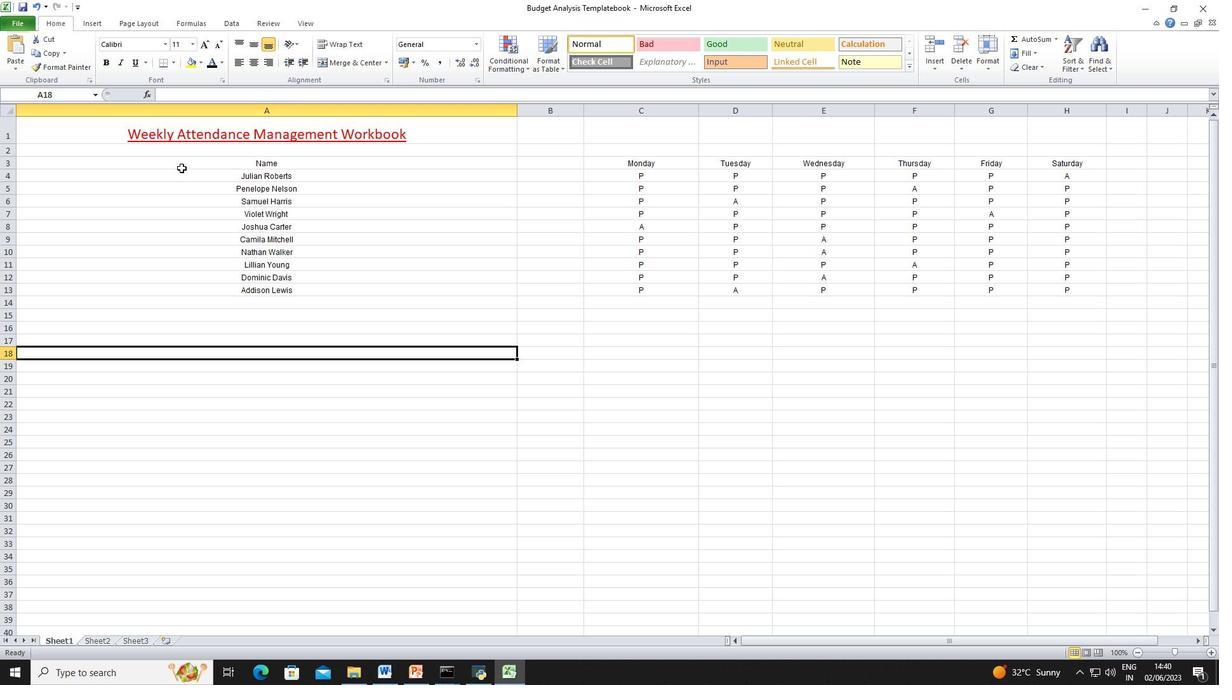 
Action: Mouse pressed left at (181, 167)
Screenshot: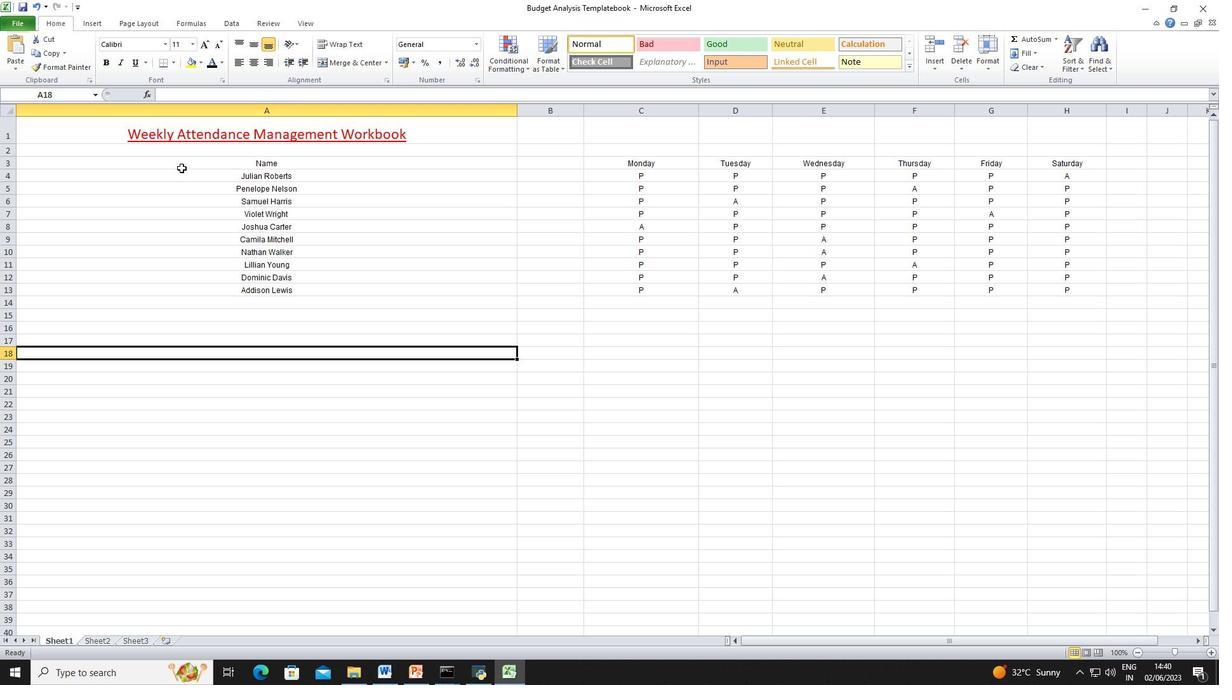 
Action: Mouse moved to (172, 64)
Screenshot: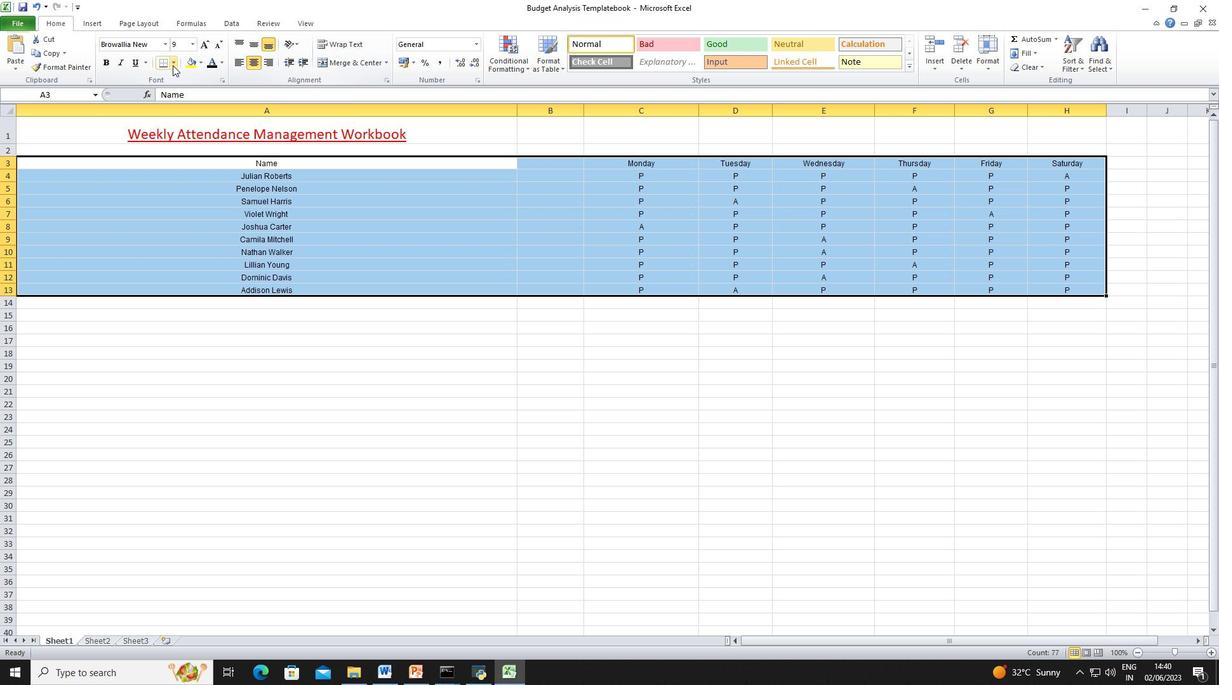 
Action: Mouse pressed left at (172, 64)
Screenshot: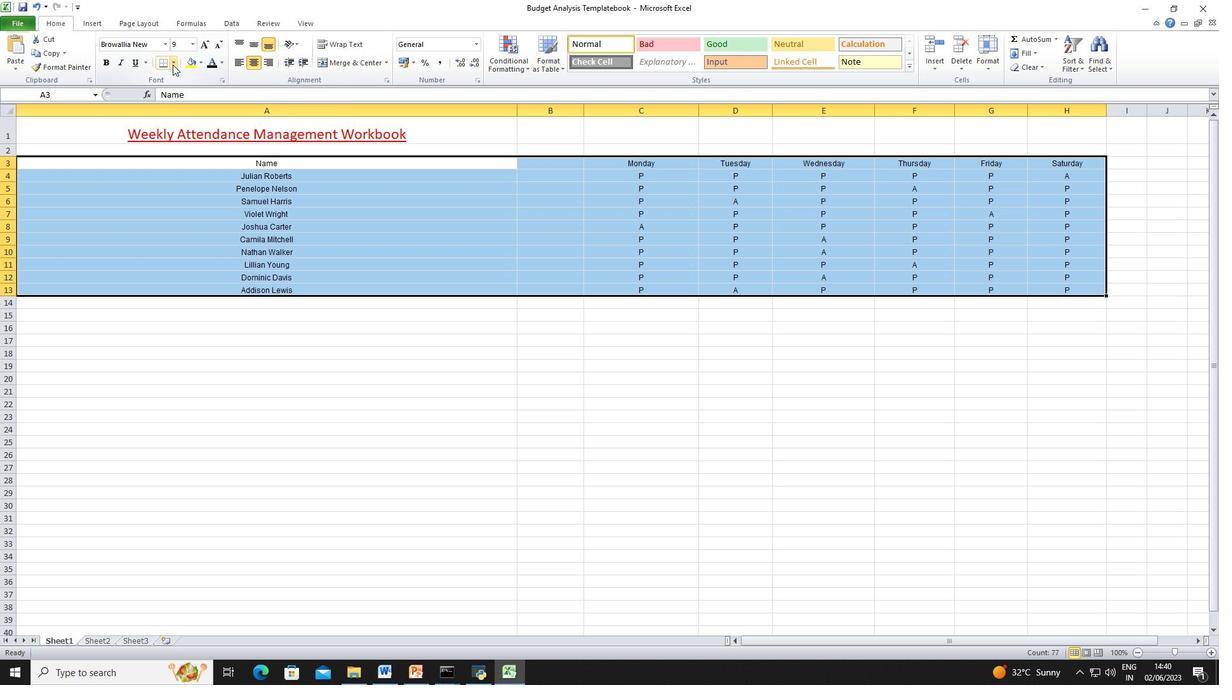 
Action: Mouse moved to (190, 148)
Screenshot: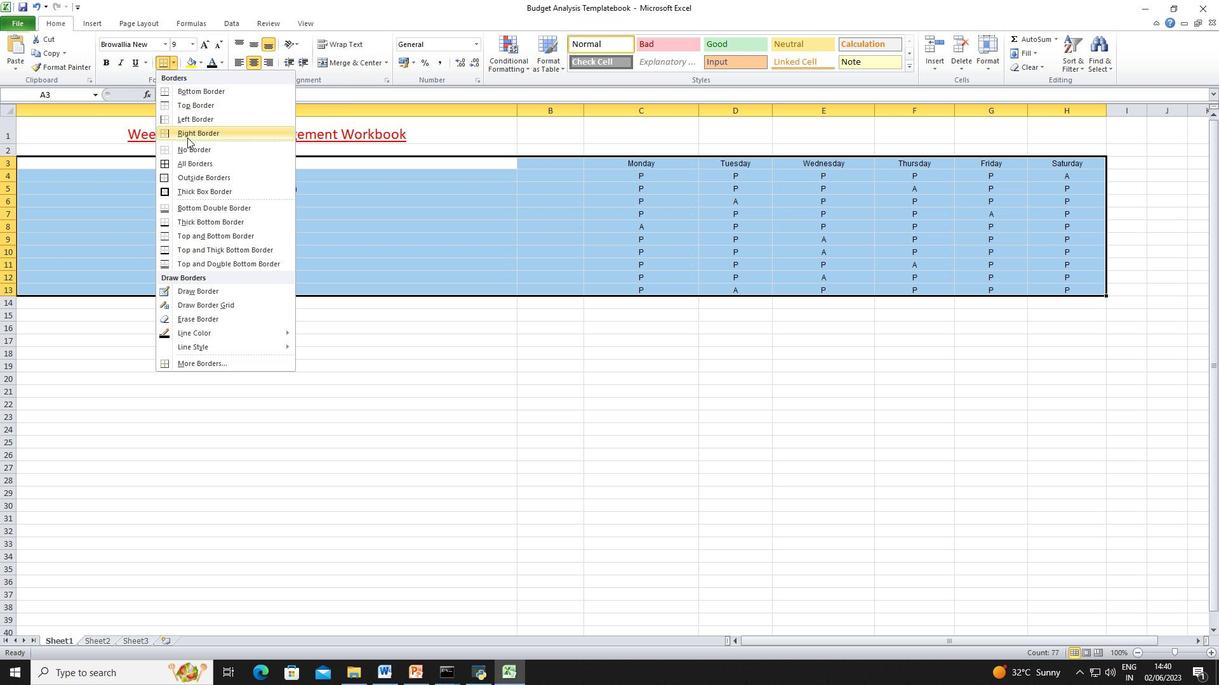 
Action: Mouse pressed left at (190, 148)
Screenshot: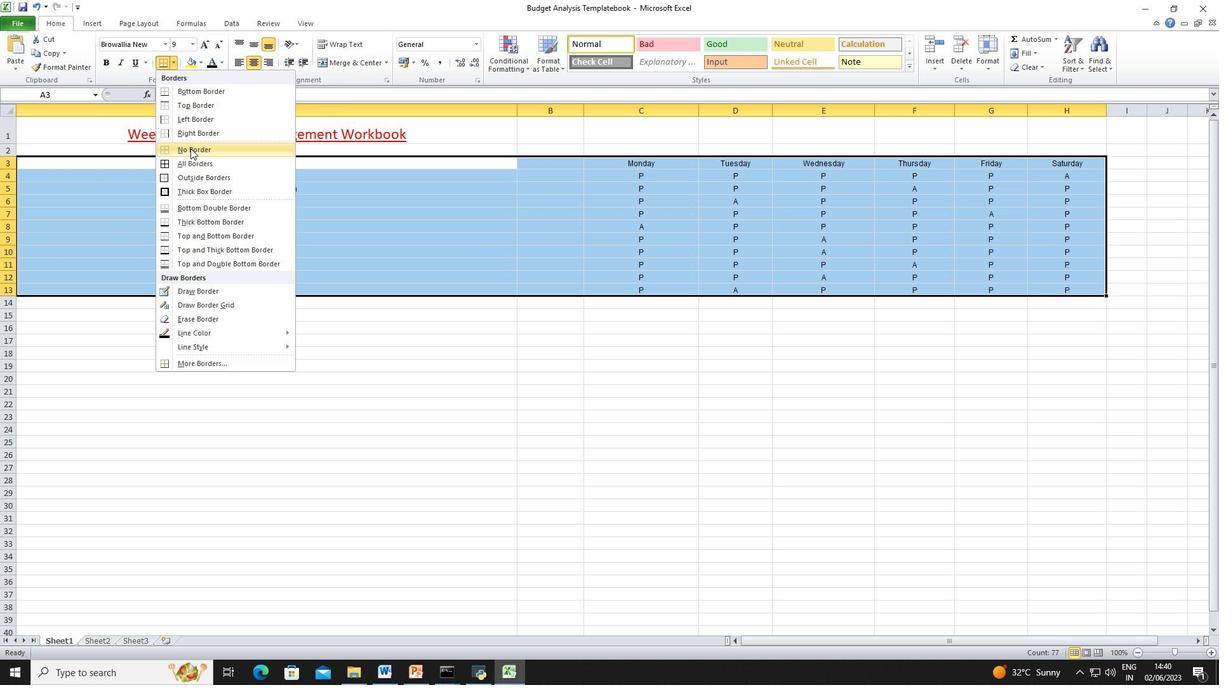 
Action: Mouse moved to (857, 375)
Screenshot: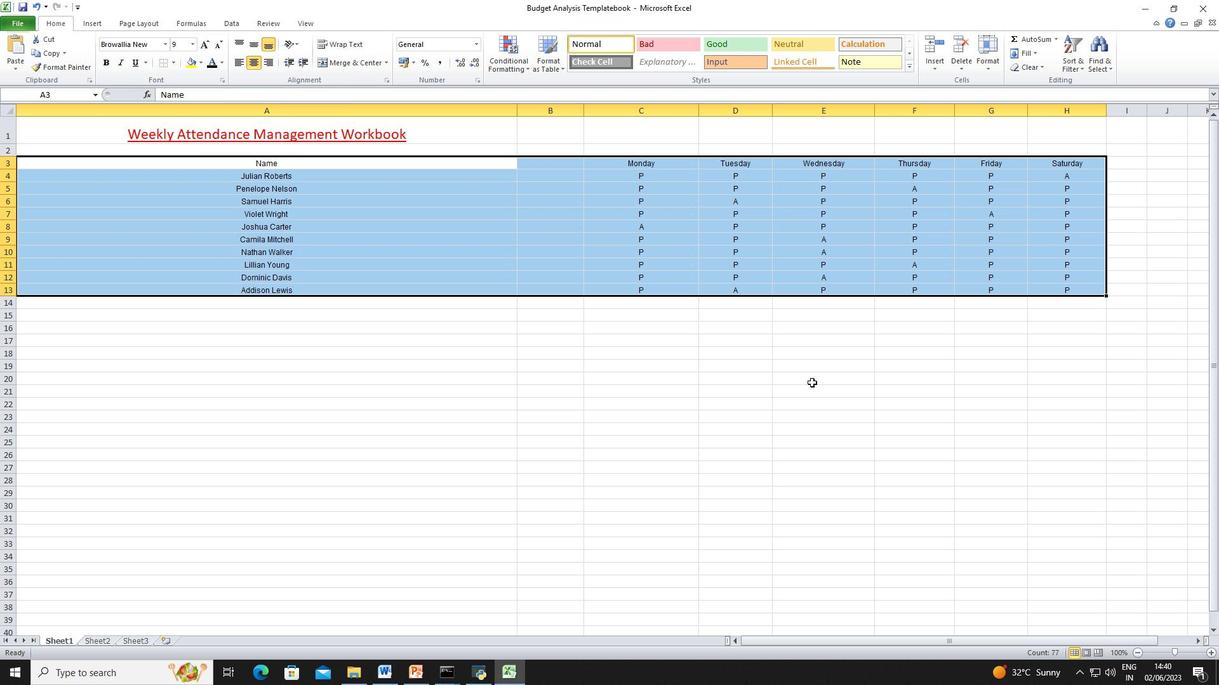 
Action: Mouse pressed left at (857, 375)
Screenshot: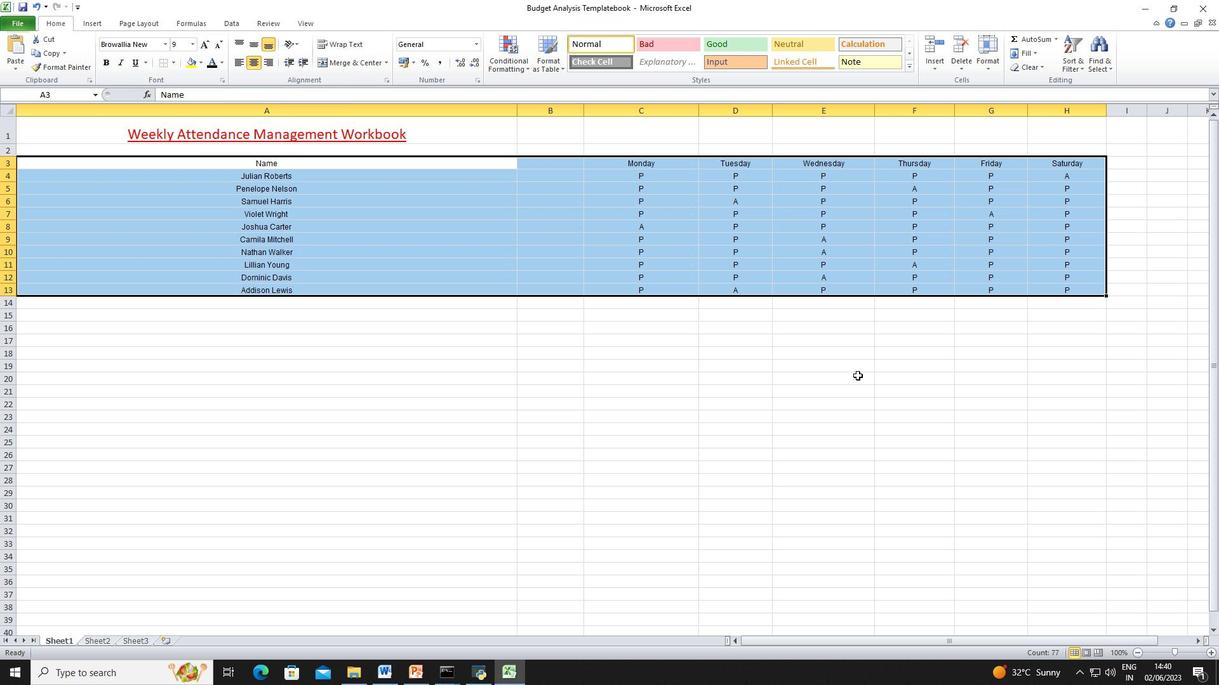 
Action: Mouse moved to (825, 369)
Screenshot: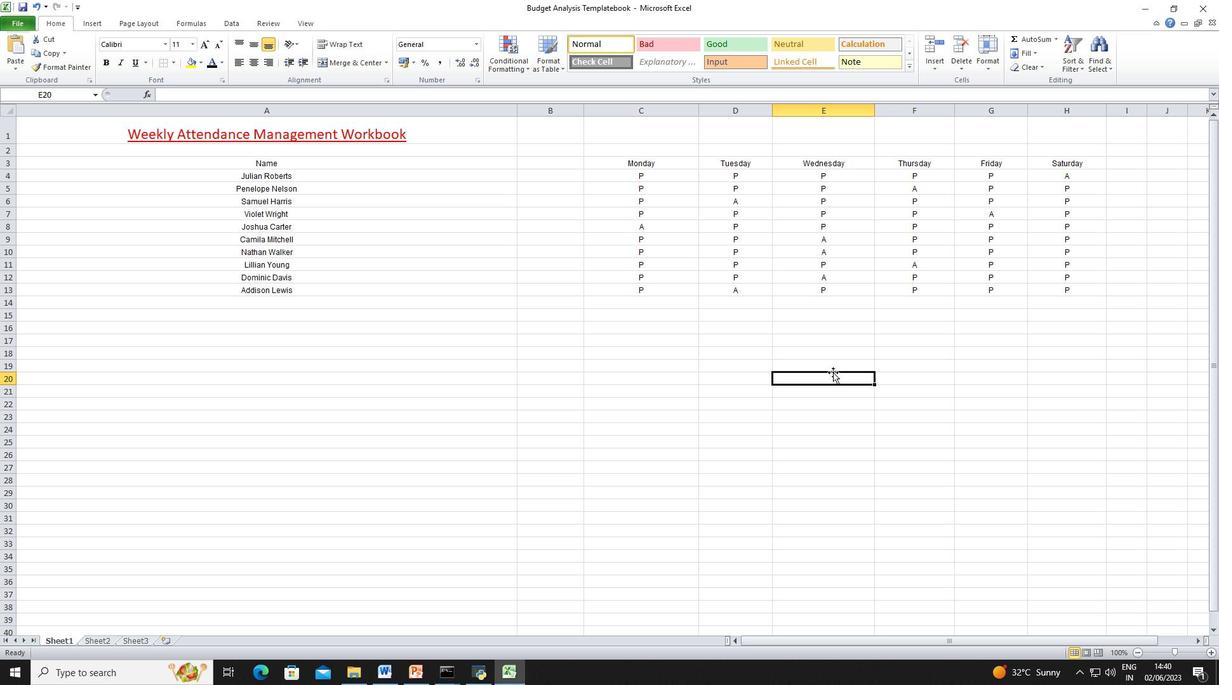 
